 Task: Send an email with the signature Lucia Martinez with the subject Request for feedback on a customer satisfaction survey and the message Could you please provide a list of the project constraints and assumptions? from softage.3@softage.net to softage.7@softage.net with an attached audio file Audio_training_material.mp3 and move the email from Sent Items to the folder Budgets
Action: Mouse moved to (120, 296)
Screenshot: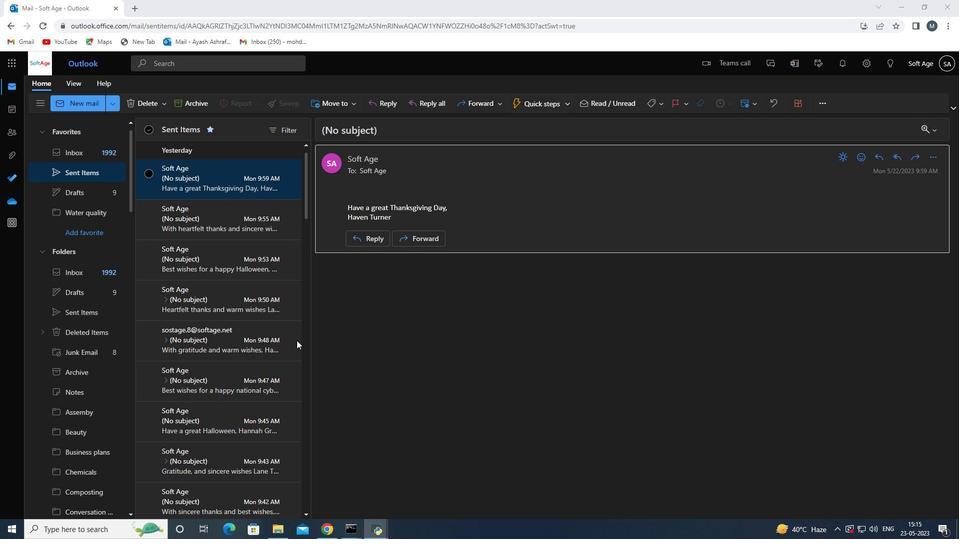 
Action: Mouse scrolled (120, 297) with delta (0, 0)
Screenshot: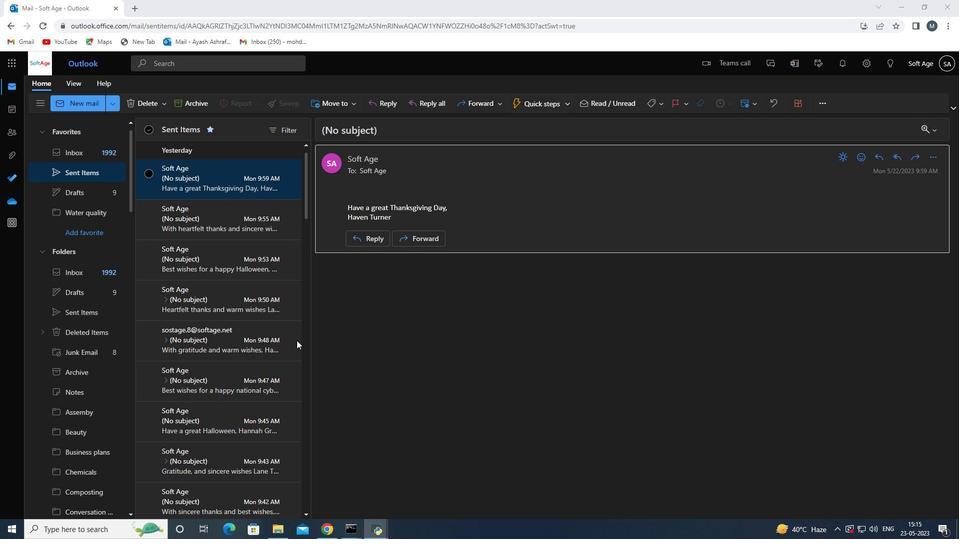 
Action: Mouse moved to (115, 292)
Screenshot: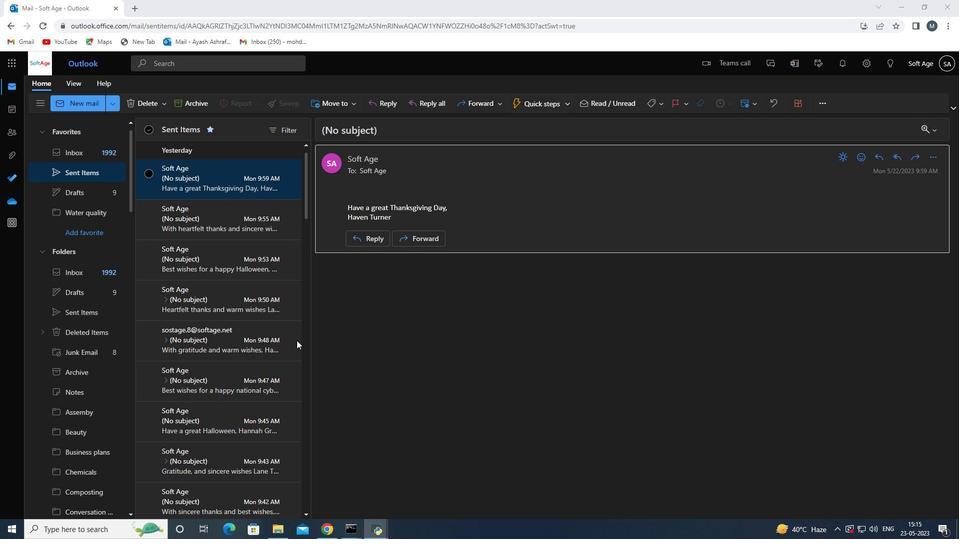 
Action: Mouse scrolled (115, 293) with delta (0, 0)
Screenshot: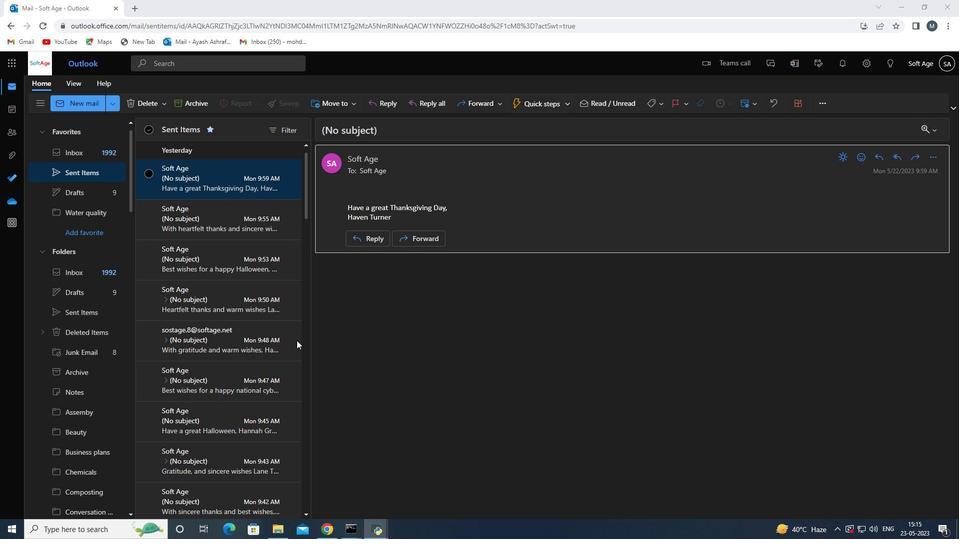 
Action: Mouse moved to (81, 154)
Screenshot: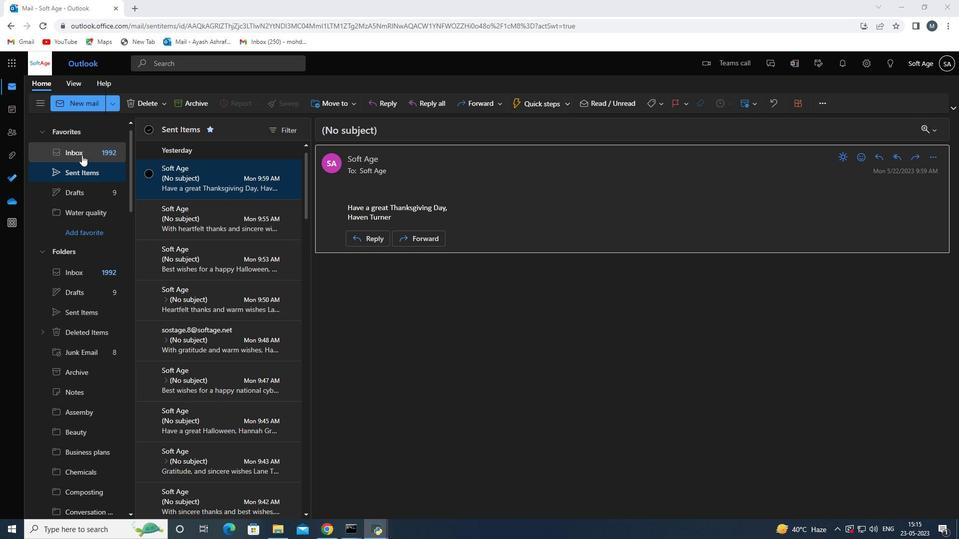 
Action: Mouse pressed left at (81, 154)
Screenshot: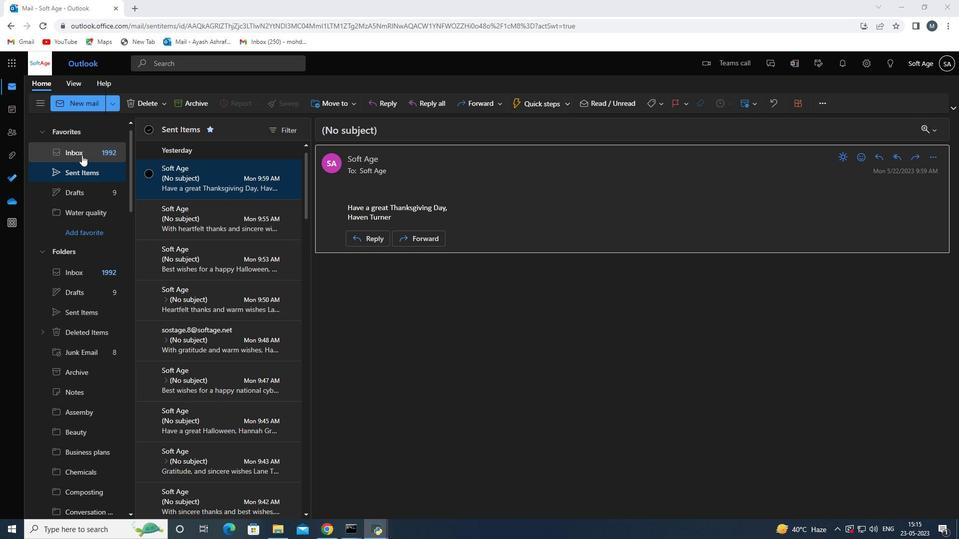
Action: Mouse moved to (89, 102)
Screenshot: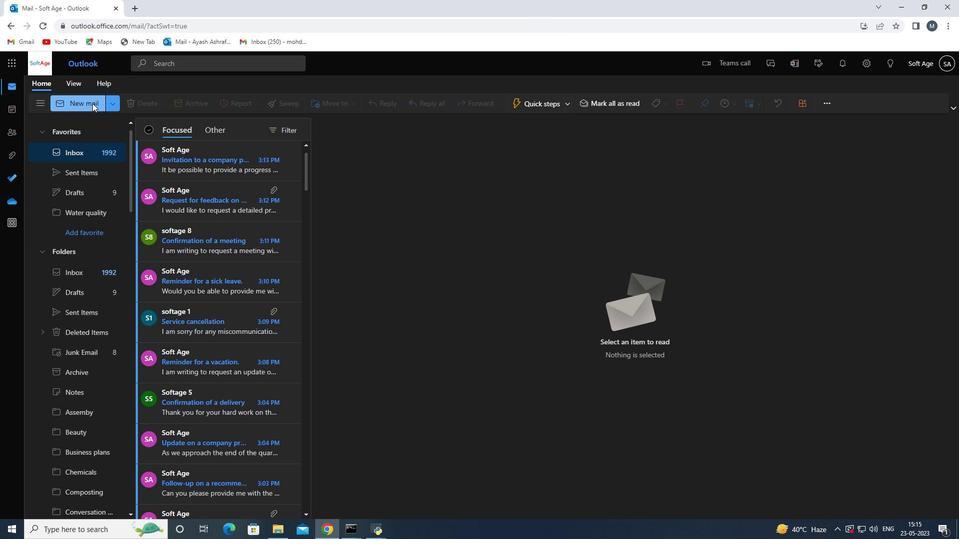 
Action: Mouse pressed left at (89, 102)
Screenshot: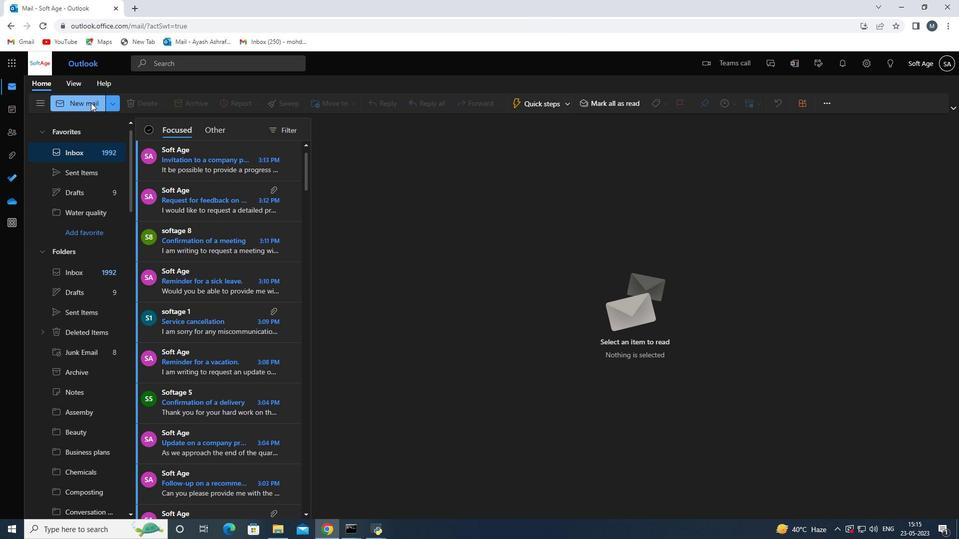 
Action: Mouse moved to (674, 109)
Screenshot: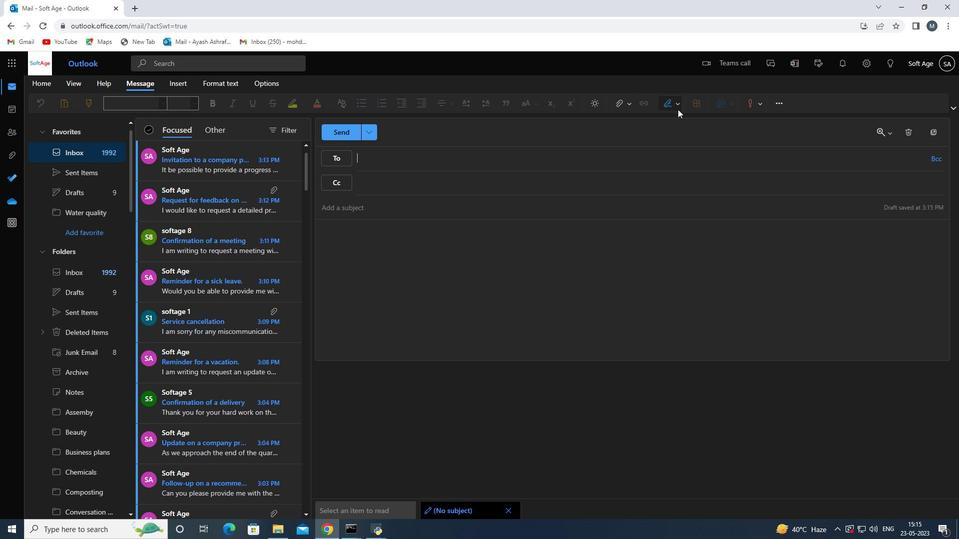 
Action: Mouse pressed left at (674, 109)
Screenshot: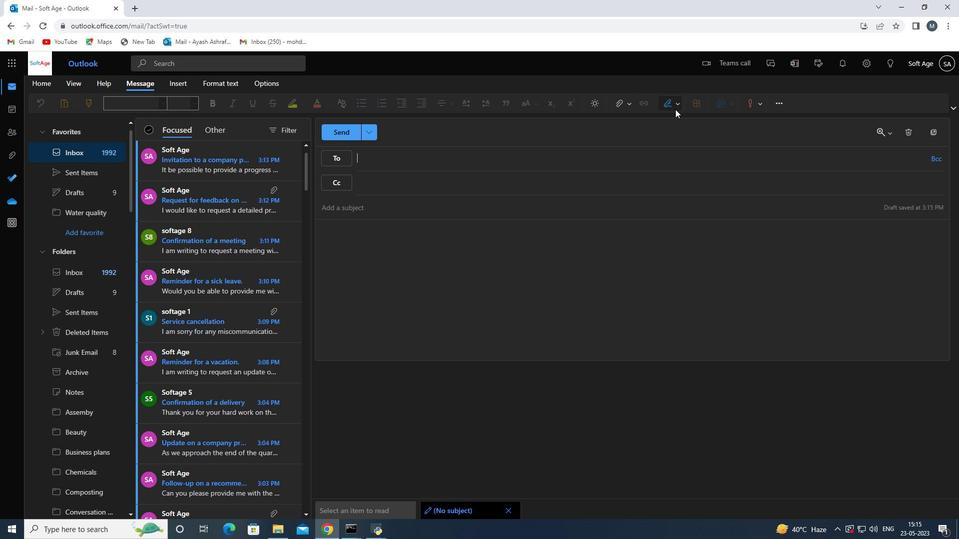 
Action: Mouse moved to (654, 147)
Screenshot: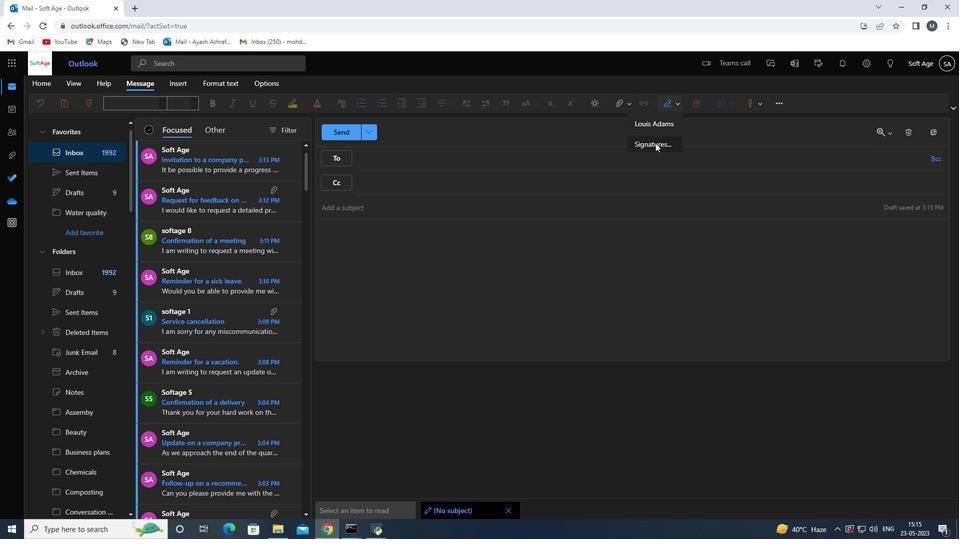
Action: Mouse pressed left at (654, 147)
Screenshot: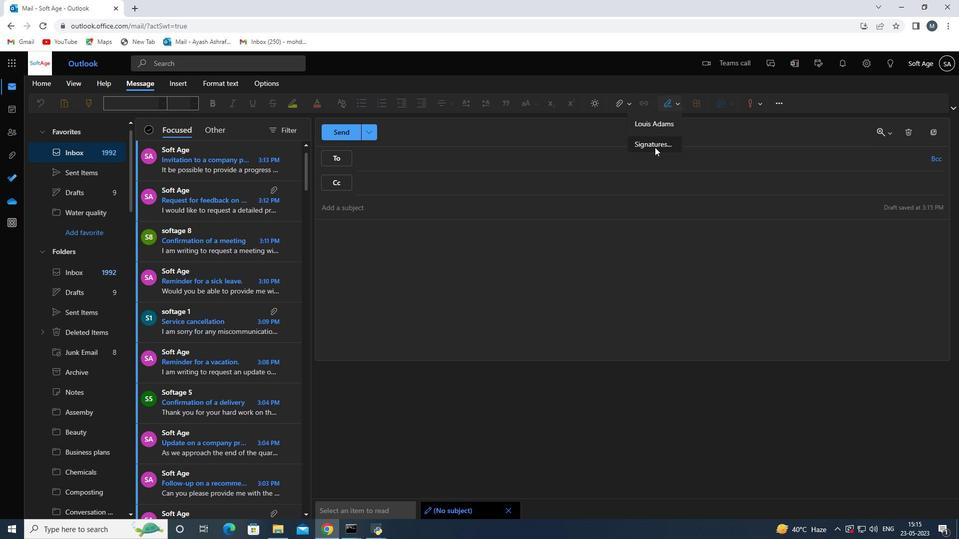 
Action: Mouse moved to (668, 186)
Screenshot: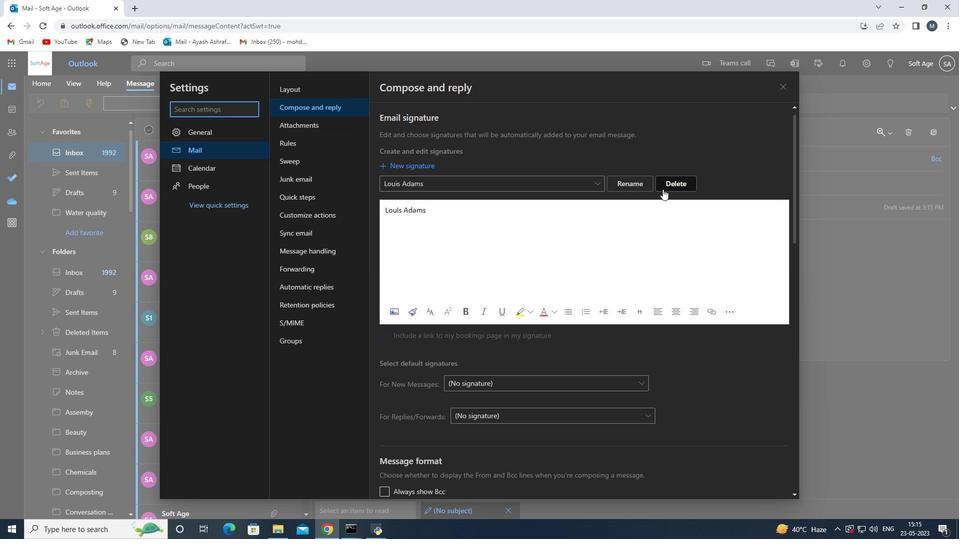 
Action: Mouse pressed left at (668, 186)
Screenshot: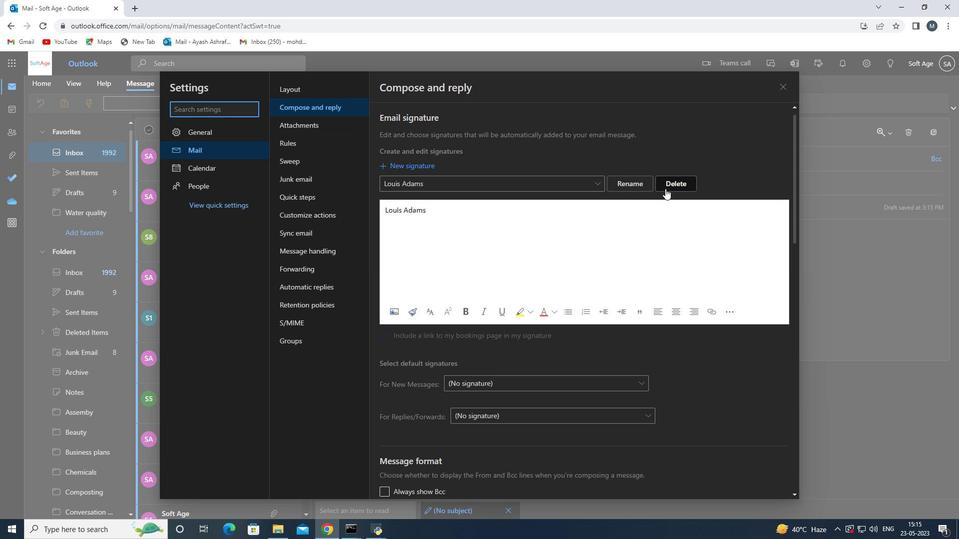 
Action: Mouse moved to (474, 187)
Screenshot: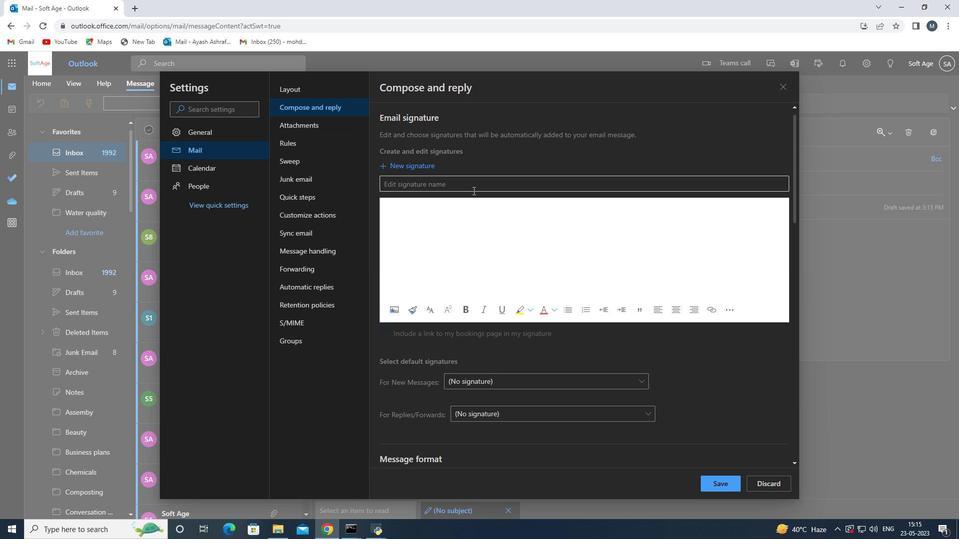 
Action: Mouse pressed left at (474, 187)
Screenshot: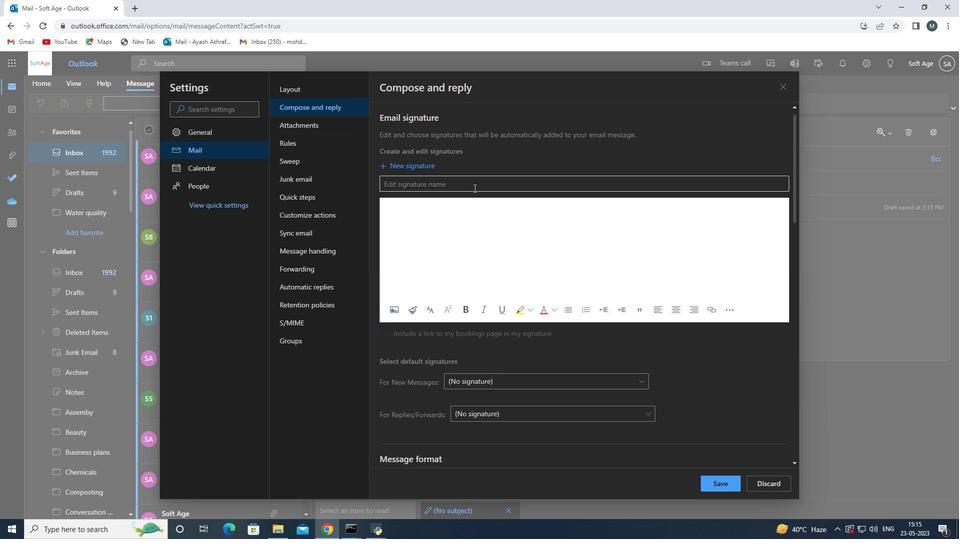 
Action: Key pressed <Key.shift>Lucia<Key.space><Key.shift>Mart
Screenshot: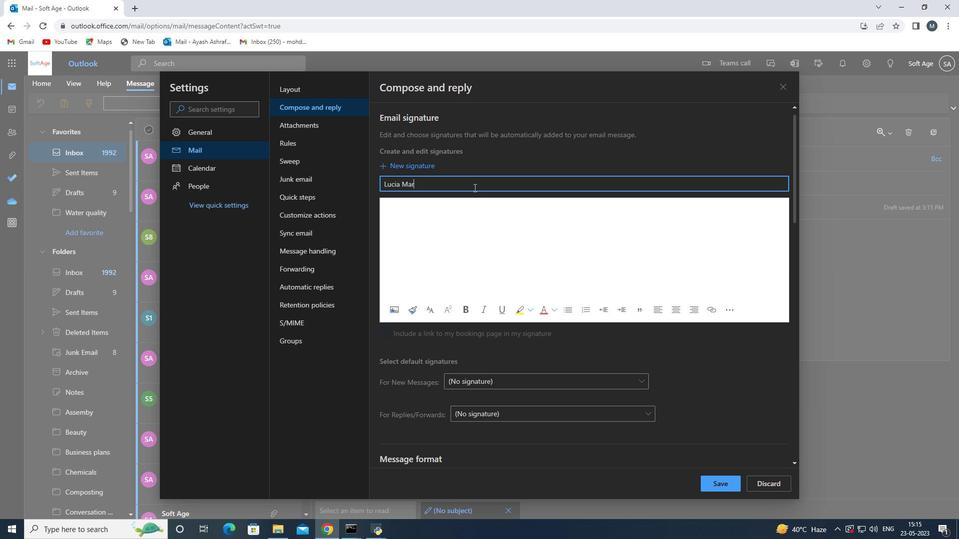 
Action: Mouse moved to (474, 187)
Screenshot: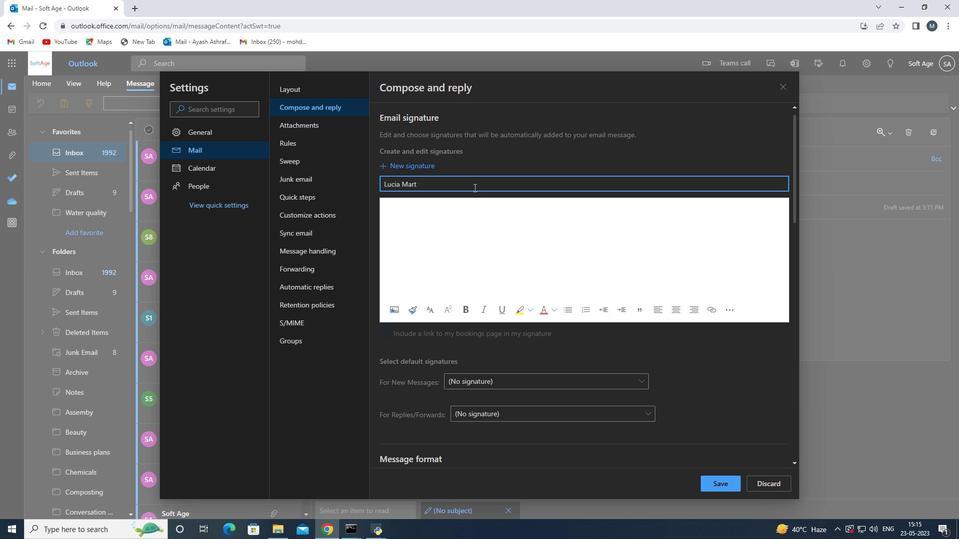 
Action: Key pressed inez<Key.space>
Screenshot: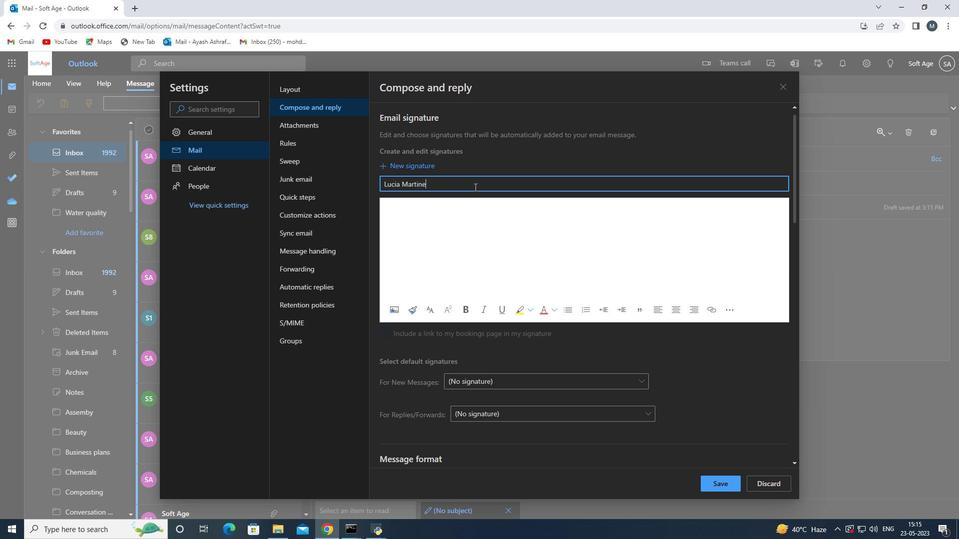 
Action: Mouse moved to (474, 204)
Screenshot: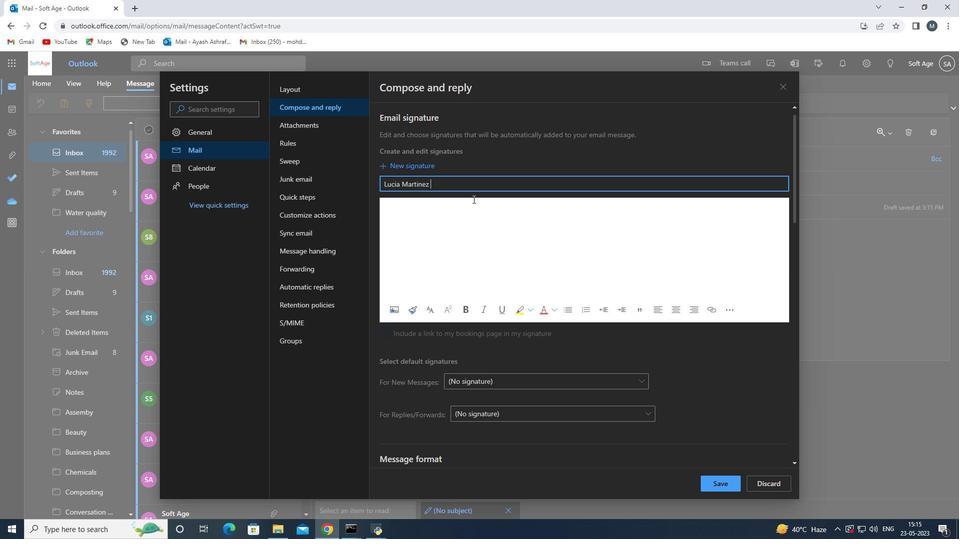 
Action: Mouse pressed left at (474, 204)
Screenshot: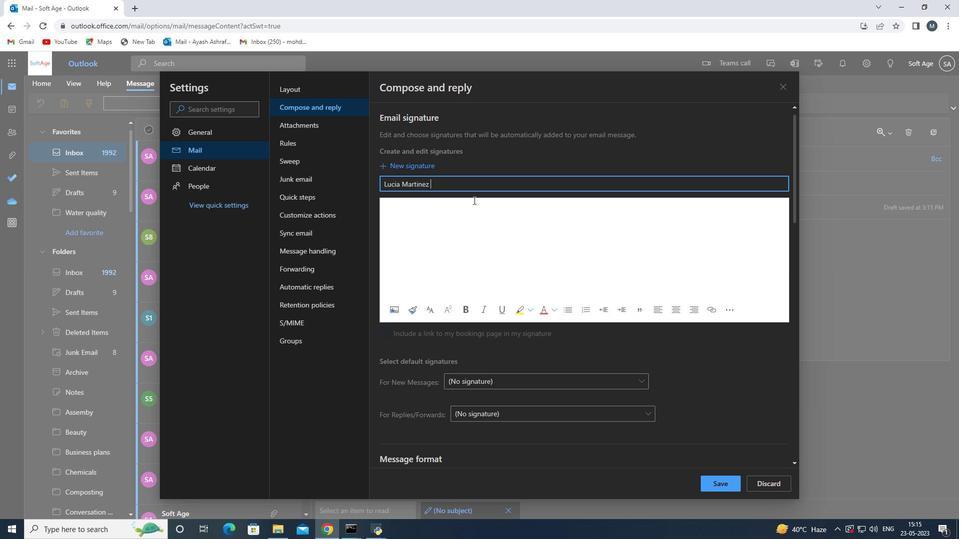 
Action: Mouse moved to (476, 207)
Screenshot: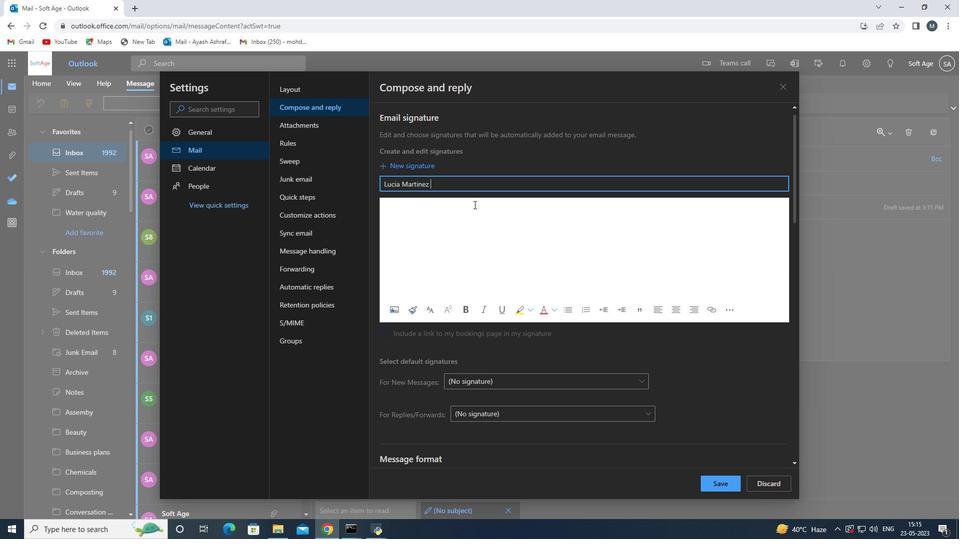 
Action: Key pressed <Key.shift>Lucia<Key.space><Key.shift>Martinez<Key.space>
Screenshot: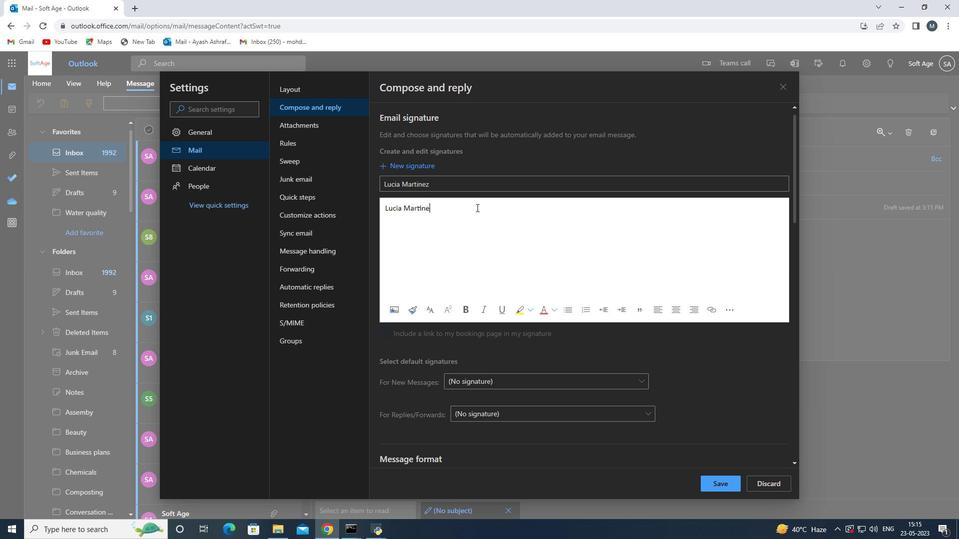 
Action: Mouse moved to (710, 486)
Screenshot: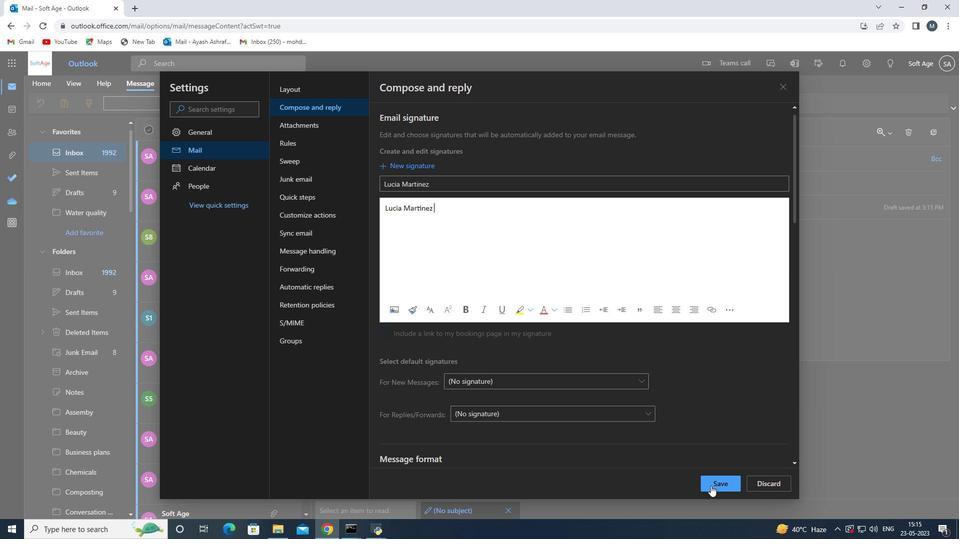 
Action: Mouse pressed left at (710, 486)
Screenshot: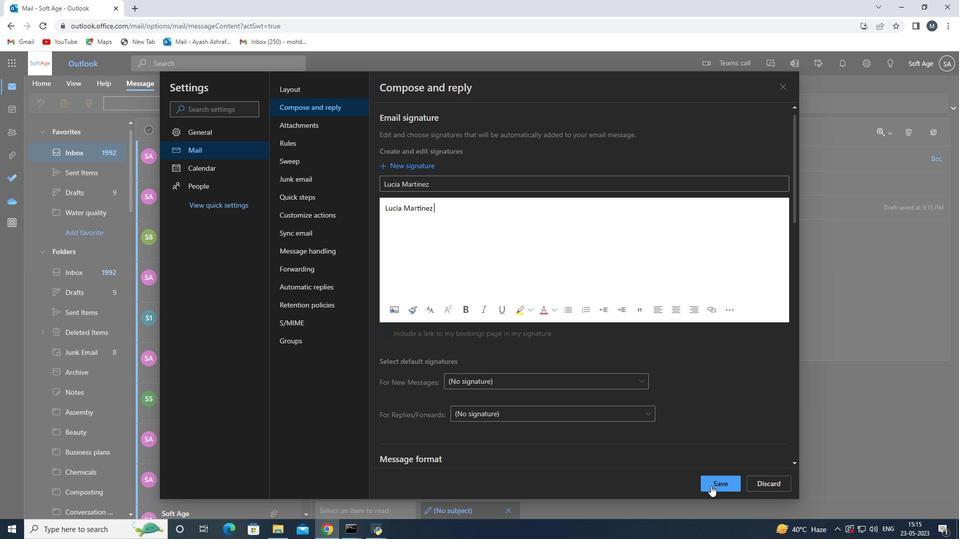 
Action: Mouse moved to (780, 90)
Screenshot: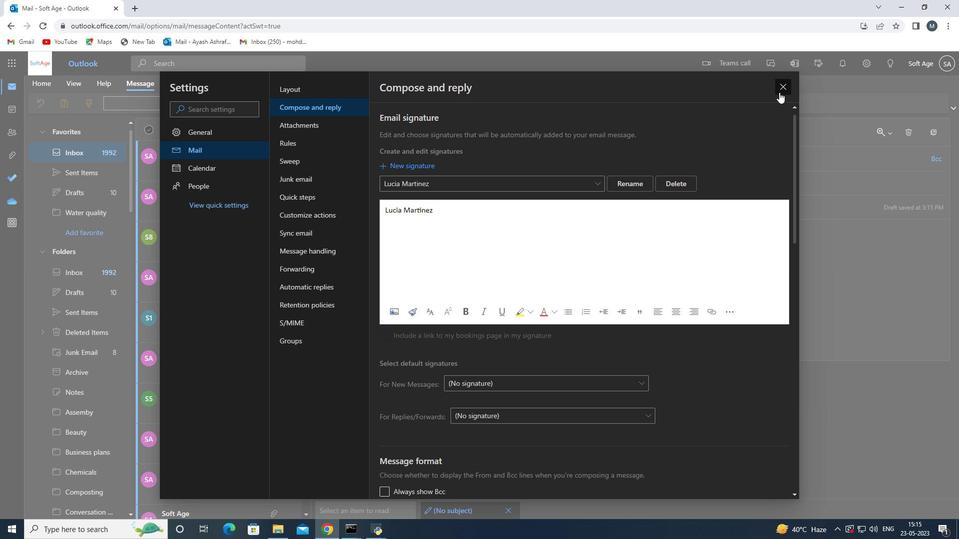 
Action: Mouse pressed left at (780, 90)
Screenshot: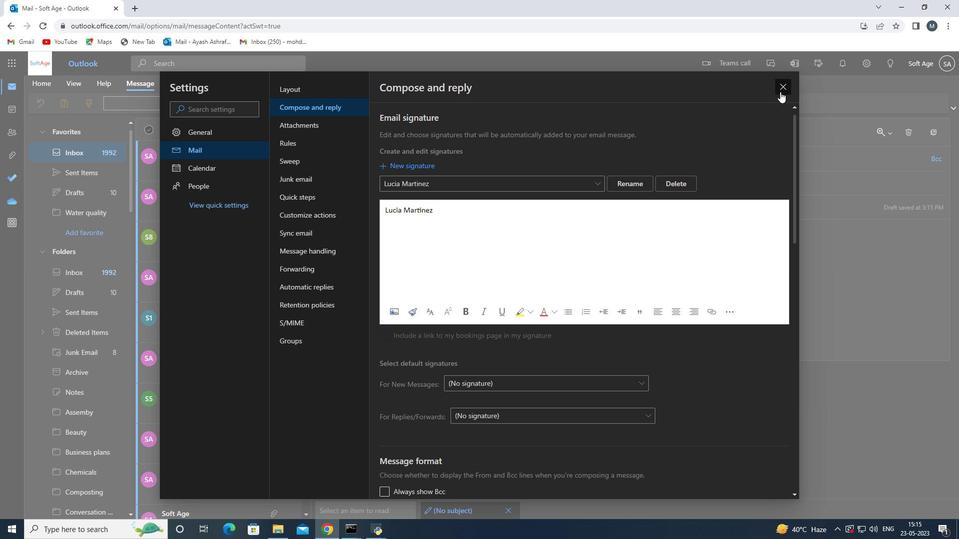 
Action: Mouse moved to (435, 206)
Screenshot: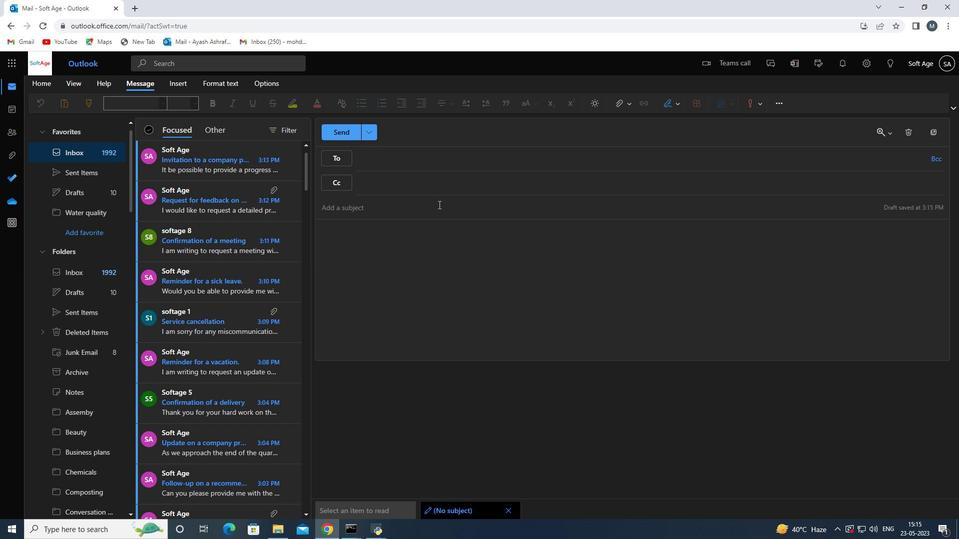 
Action: Mouse pressed left at (435, 206)
Screenshot: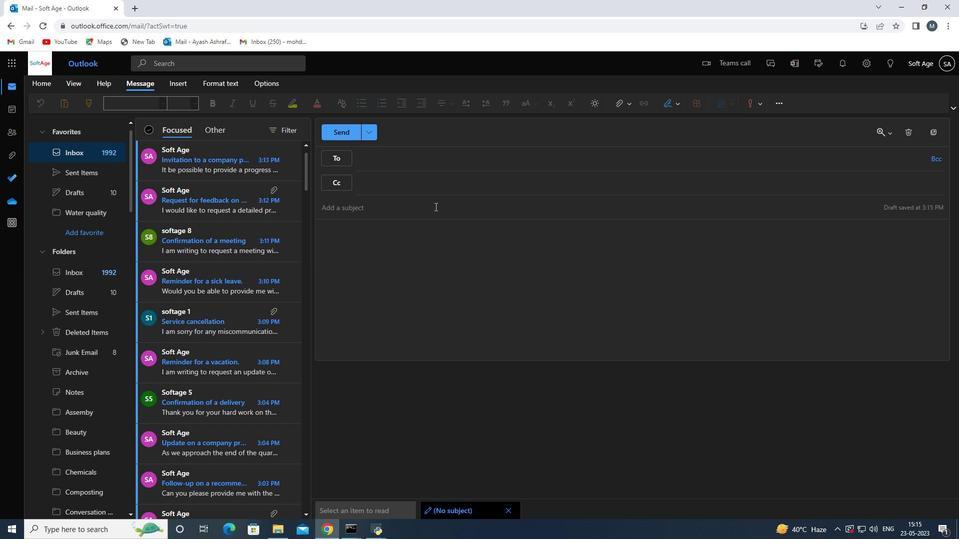
Action: Mouse moved to (434, 206)
Screenshot: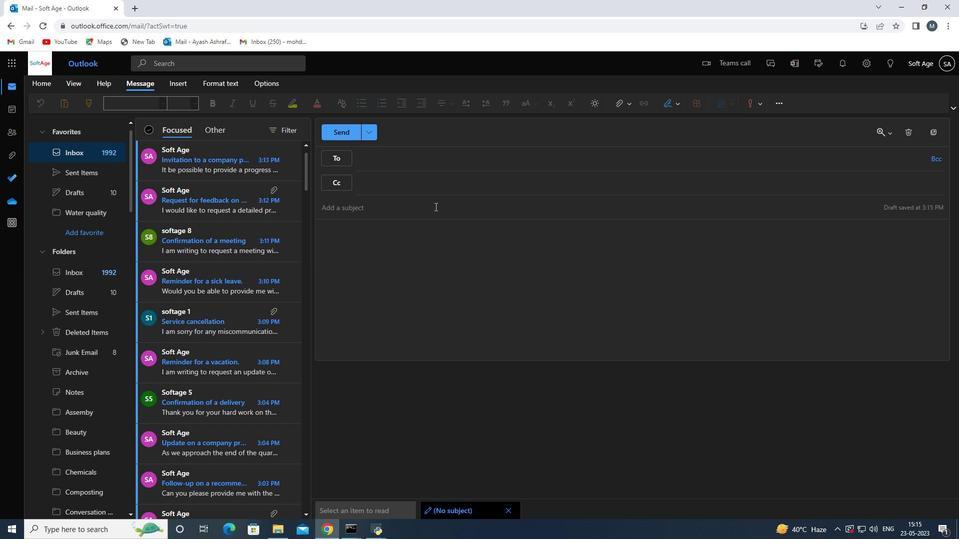 
Action: Key pressed <Key.shift>Request<Key.space>for<Key.space>feedback<Key.space>on<Key.space>a<Key.space>customer<Key.space>satisfaction<Key.space>surveys<Key.space><Key.backspace><Key.backspace><Key.enter><Key.shift>Could<Key.space>you<Key.space>please<Key.space>provide<Key.space>a<Key.space>list<Key.space>of<Key.space>the<Key.space>project<Key.space>constraints<Key.space>and<Key.space>assumptions<Key.enter>
Screenshot: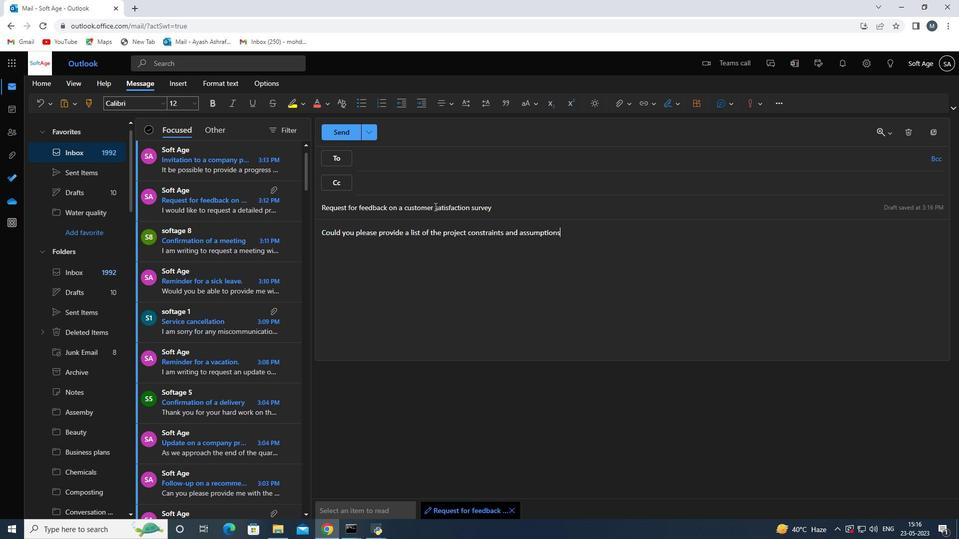 
Action: Mouse moved to (673, 108)
Screenshot: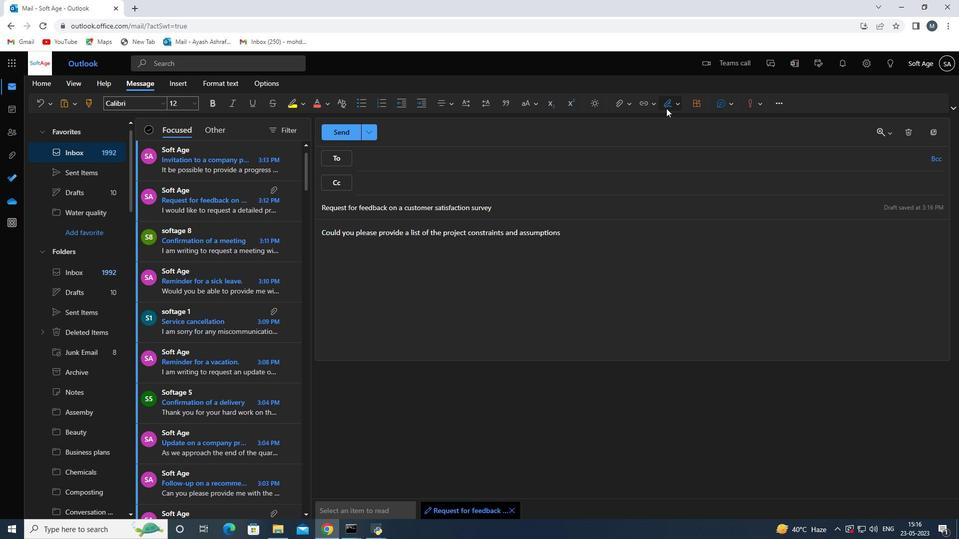 
Action: Mouse pressed left at (673, 108)
Screenshot: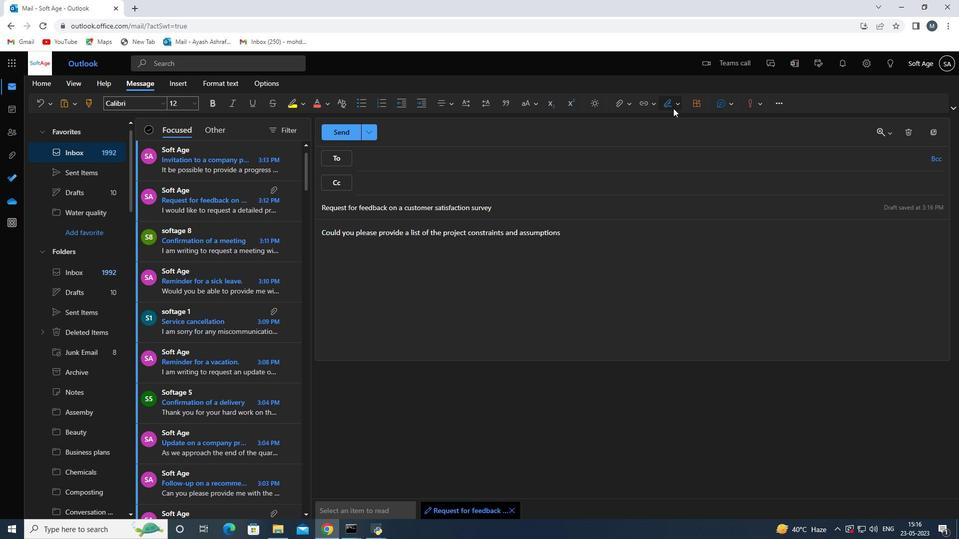 
Action: Mouse moved to (667, 124)
Screenshot: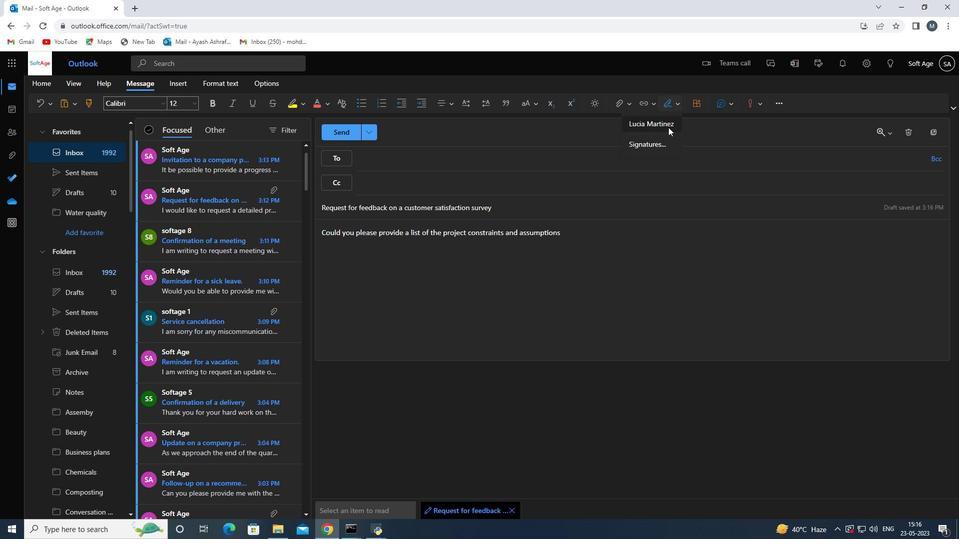 
Action: Mouse pressed left at (667, 124)
Screenshot: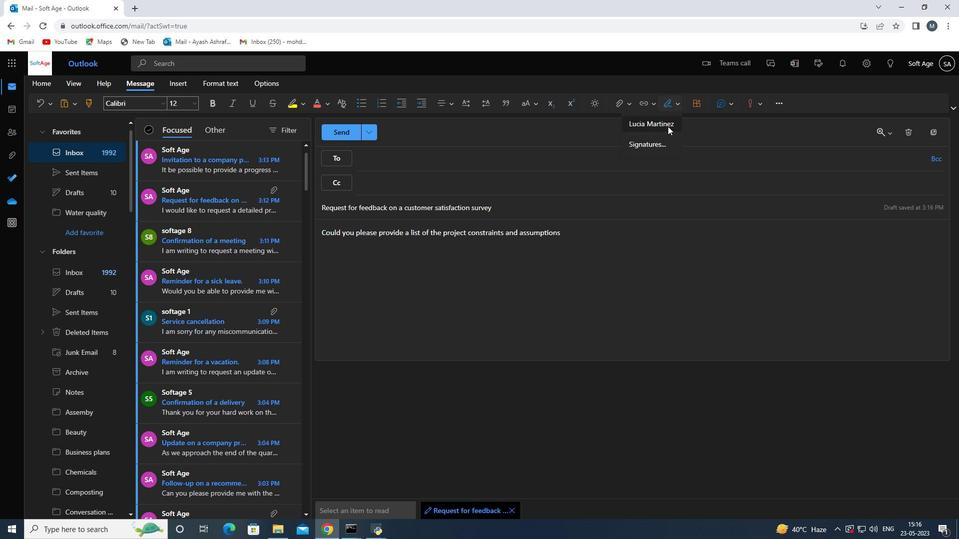 
Action: Mouse moved to (420, 162)
Screenshot: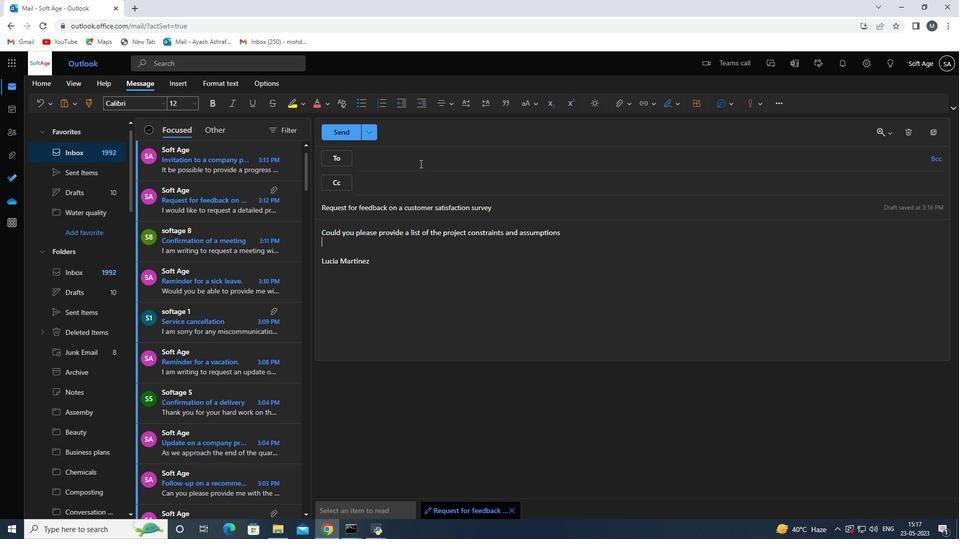 
Action: Mouse pressed left at (420, 162)
Screenshot: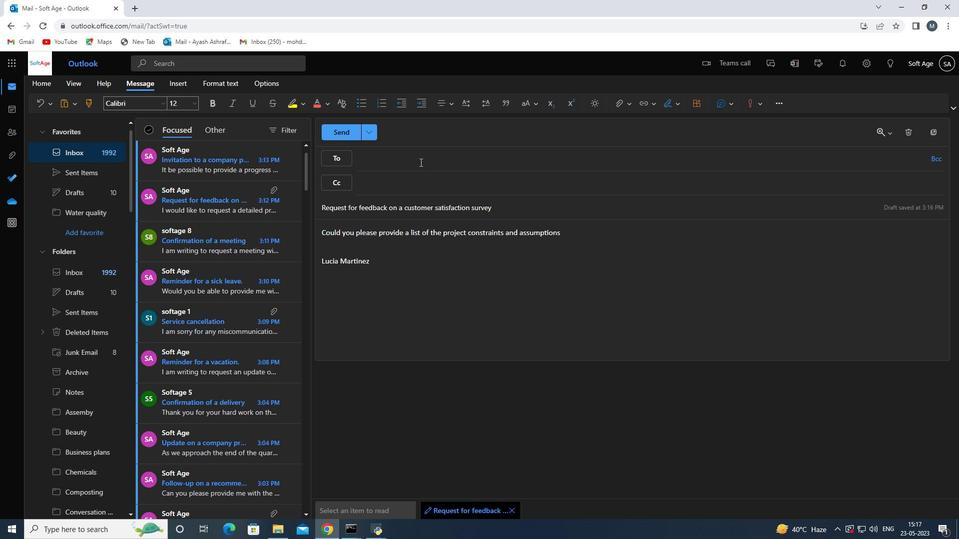 
Action: Key pressed softage.7<Key.shift>@softage.net
Screenshot: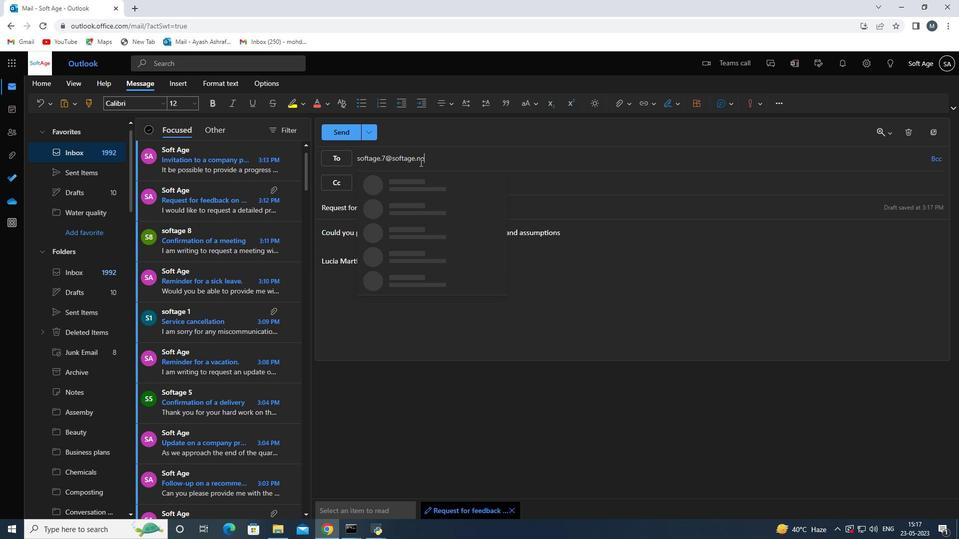 
Action: Mouse moved to (428, 193)
Screenshot: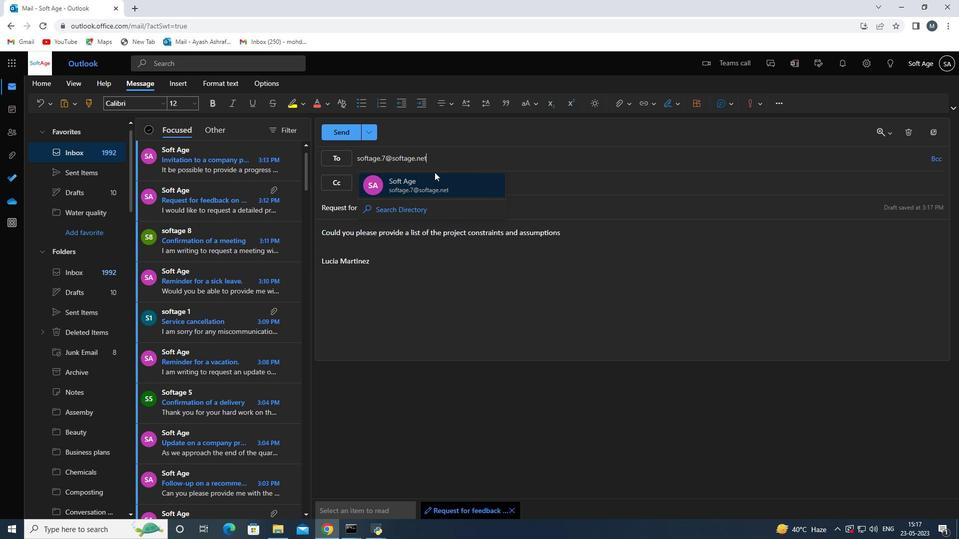 
Action: Mouse pressed left at (428, 193)
Screenshot: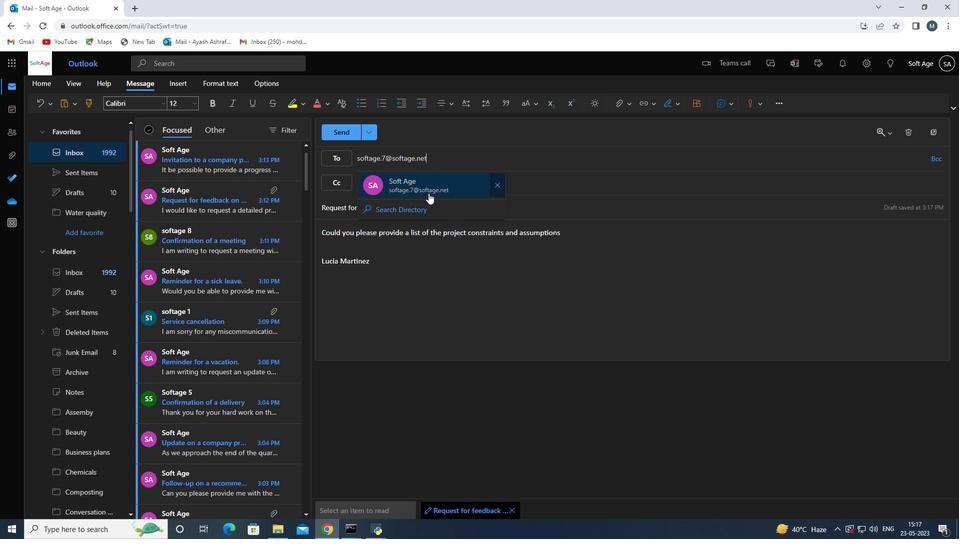 
Action: Mouse moved to (631, 106)
Screenshot: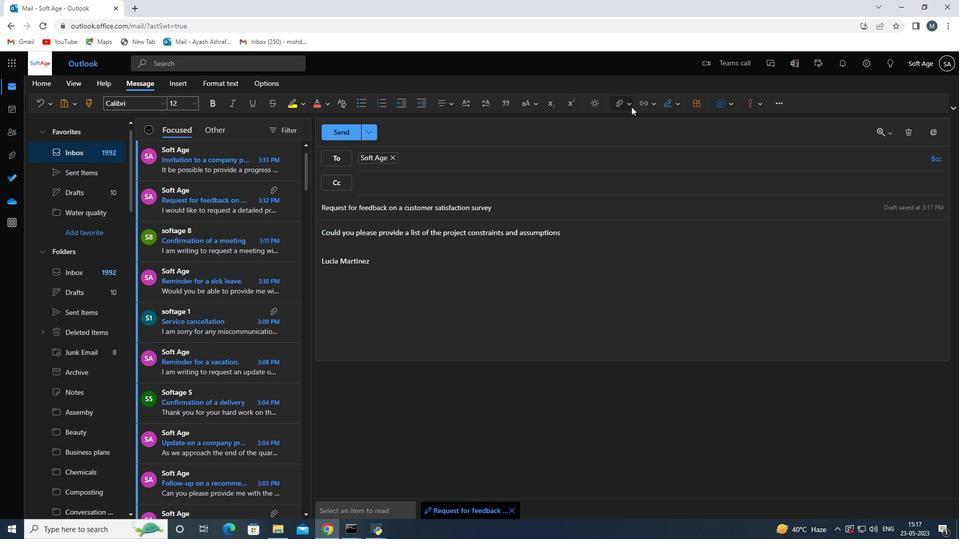 
Action: Mouse pressed left at (631, 106)
Screenshot: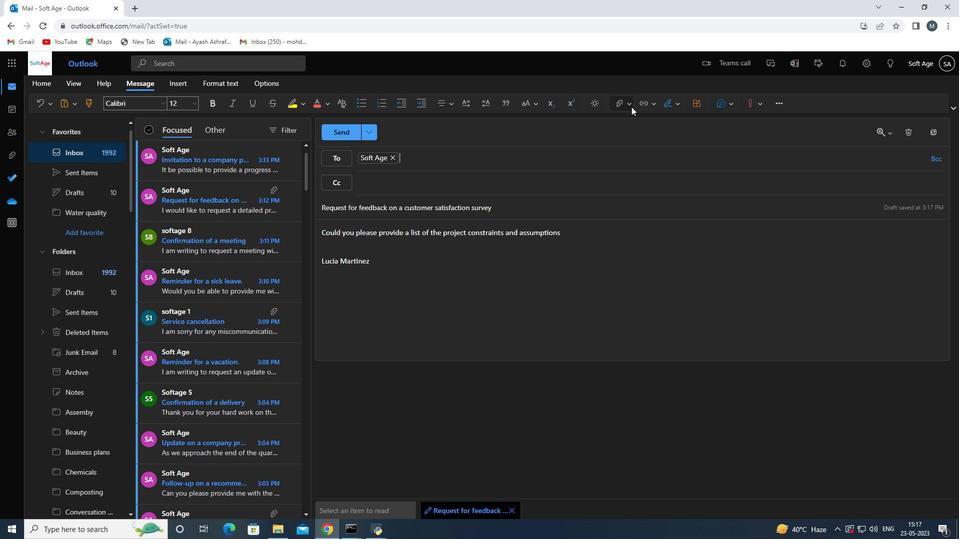 
Action: Mouse moved to (581, 123)
Screenshot: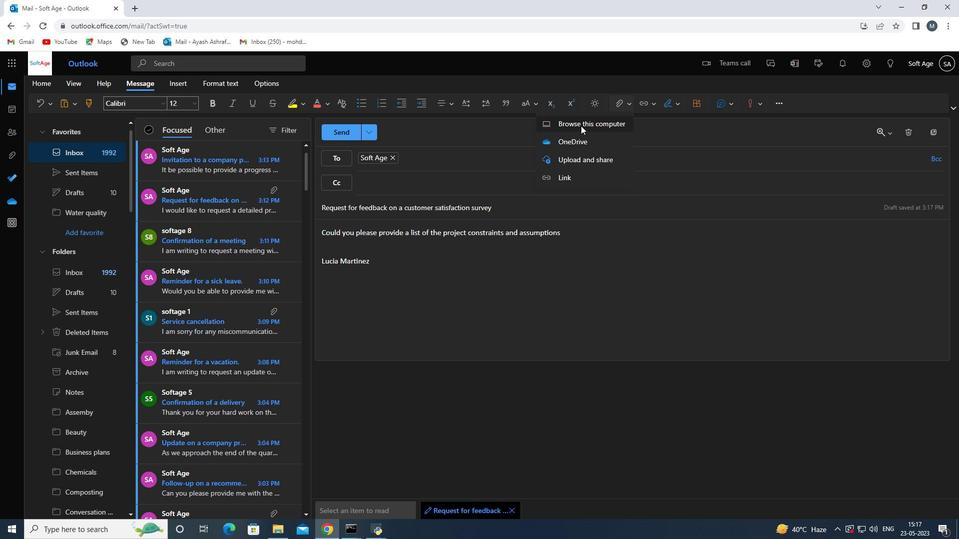 
Action: Mouse pressed left at (581, 123)
Screenshot: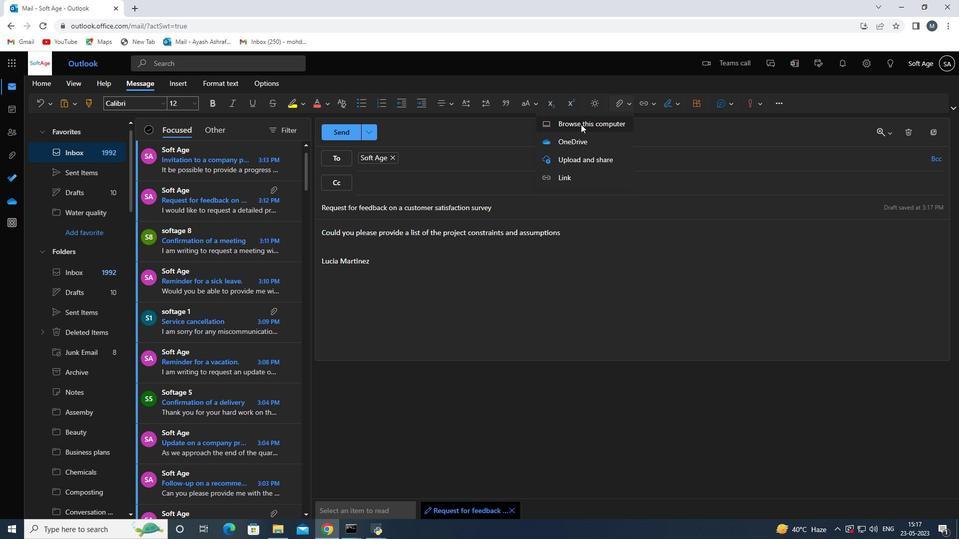 
Action: Mouse moved to (191, 173)
Screenshot: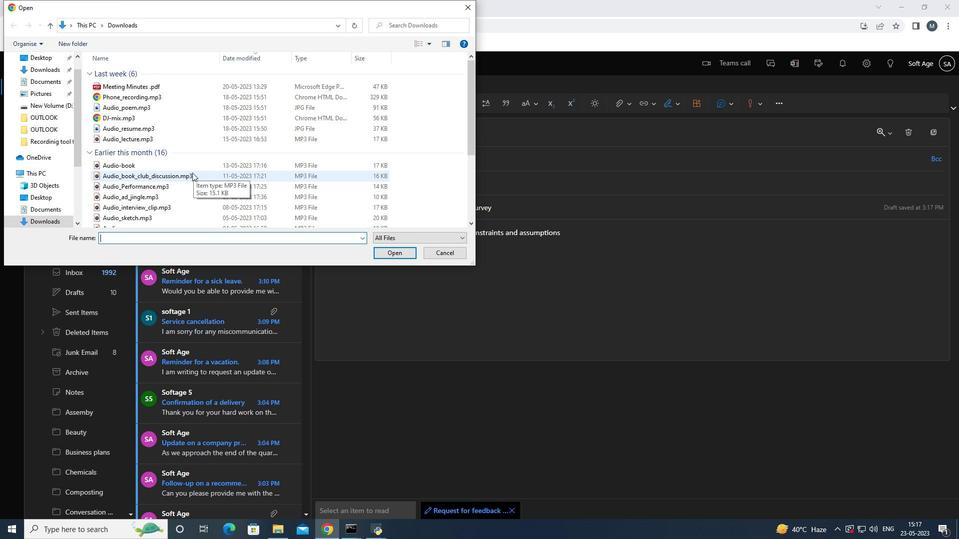 
Action: Mouse pressed left at (191, 173)
Screenshot: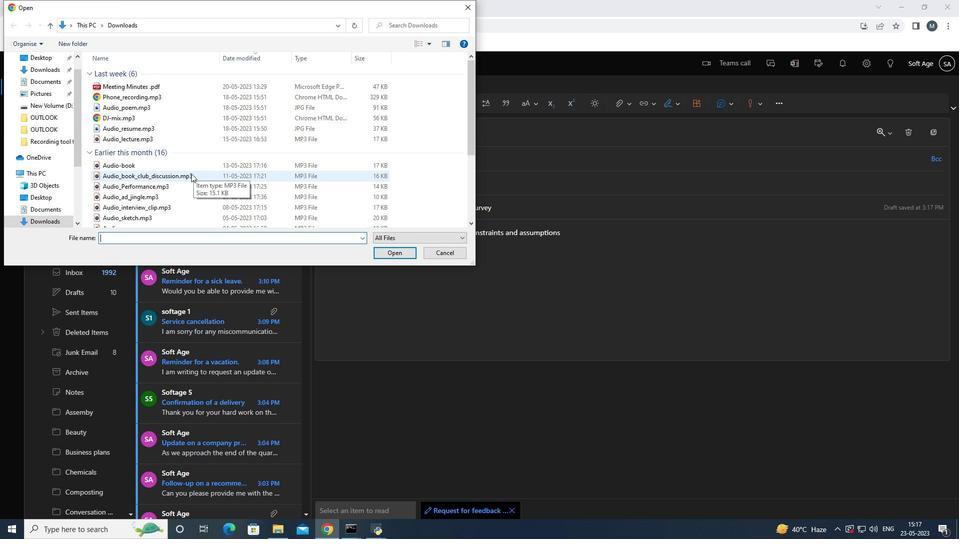
Action: Mouse pressed right at (191, 173)
Screenshot: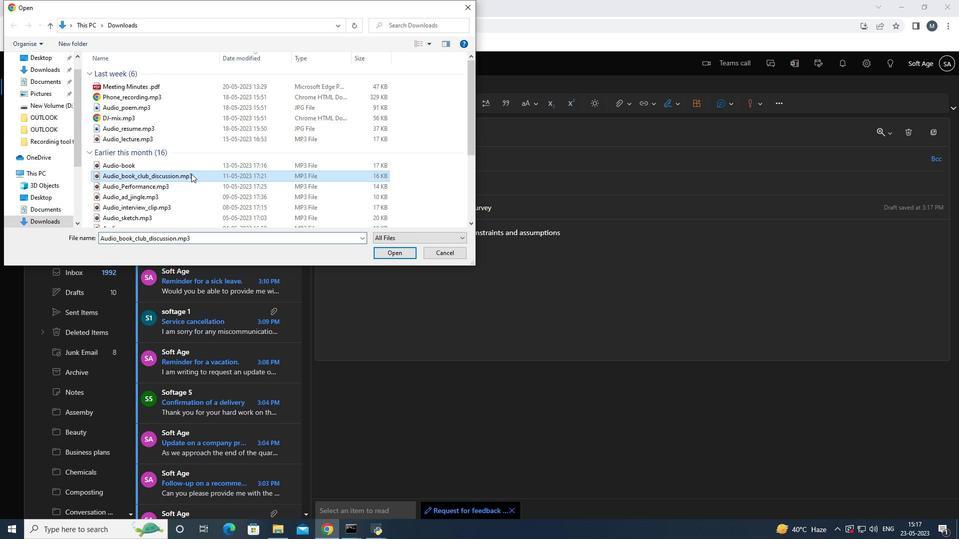 
Action: Mouse moved to (238, 410)
Screenshot: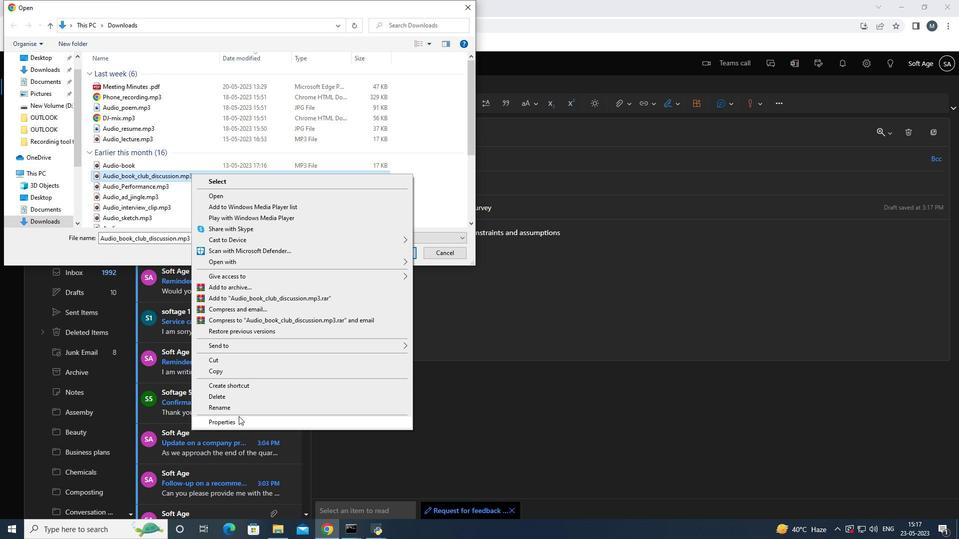 
Action: Mouse pressed left at (238, 410)
Screenshot: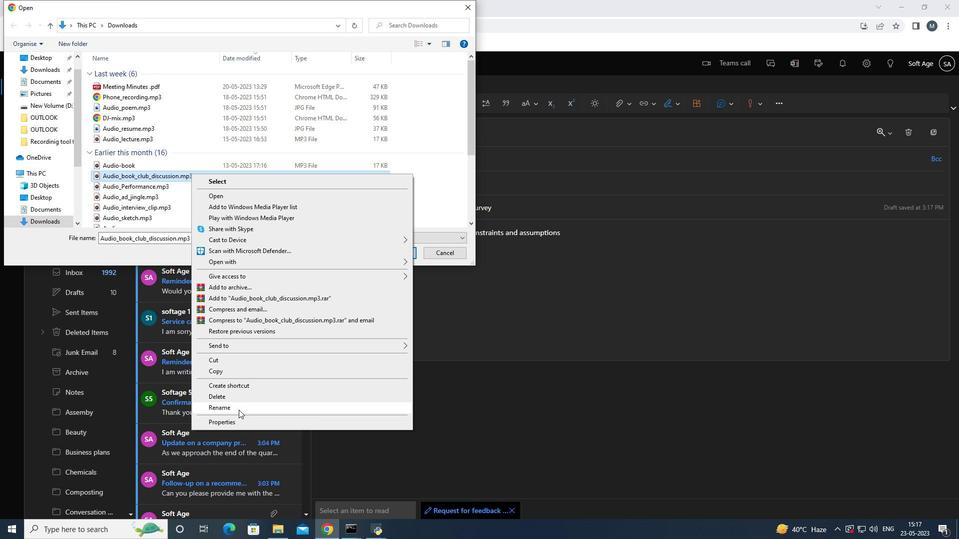 
Action: Mouse moved to (238, 409)
Screenshot: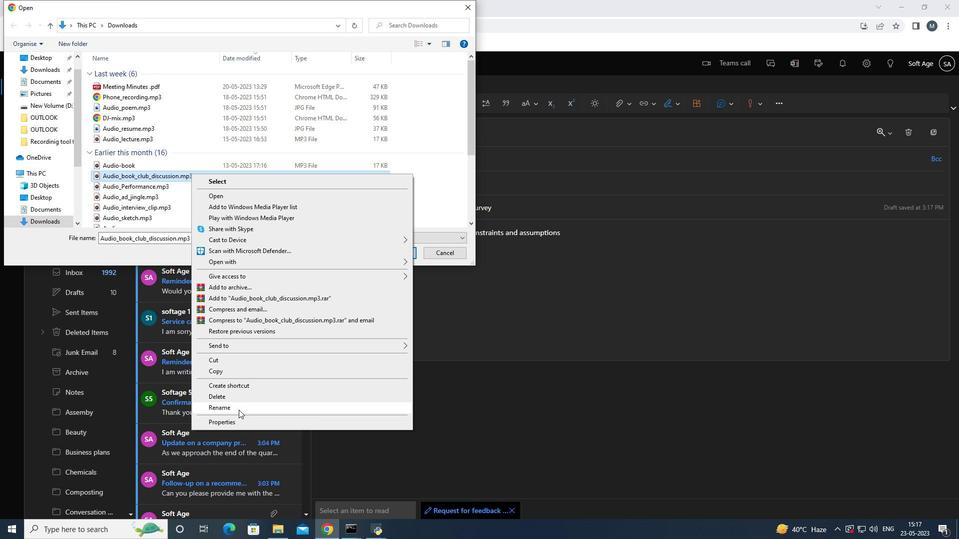 
Action: Key pressed <Key.shift>training<Key.space><Key.shift><Key.shift><Key.shift><Key.backspace><Key.shift>_materil<Key.space><Key.backspace><Key.backspace>al.mp3
Screenshot: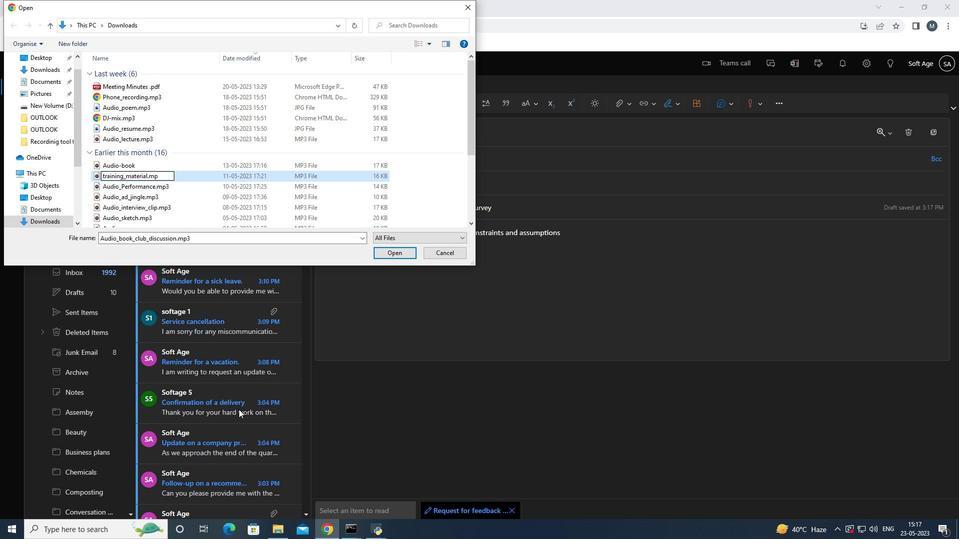 
Action: Mouse moved to (191, 185)
Screenshot: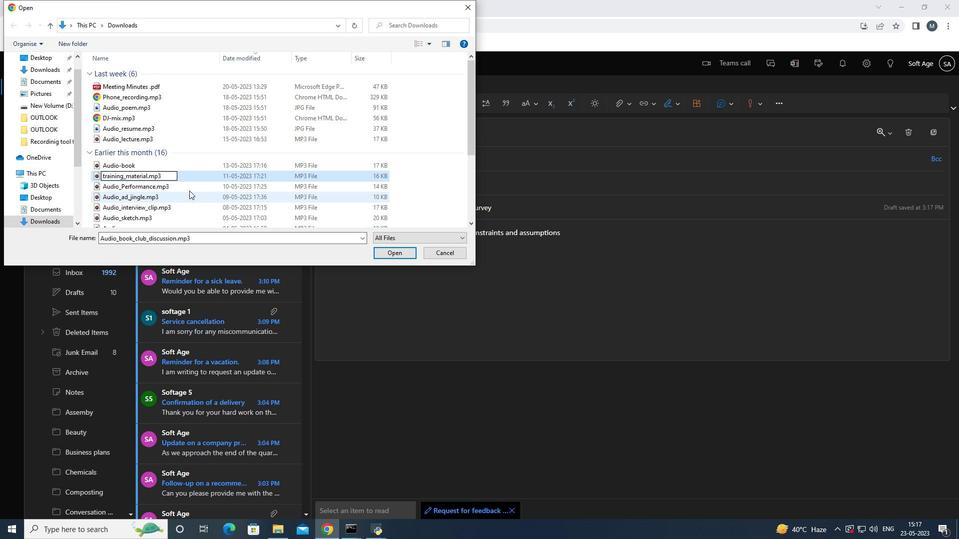
Action: Mouse pressed left at (191, 185)
Screenshot: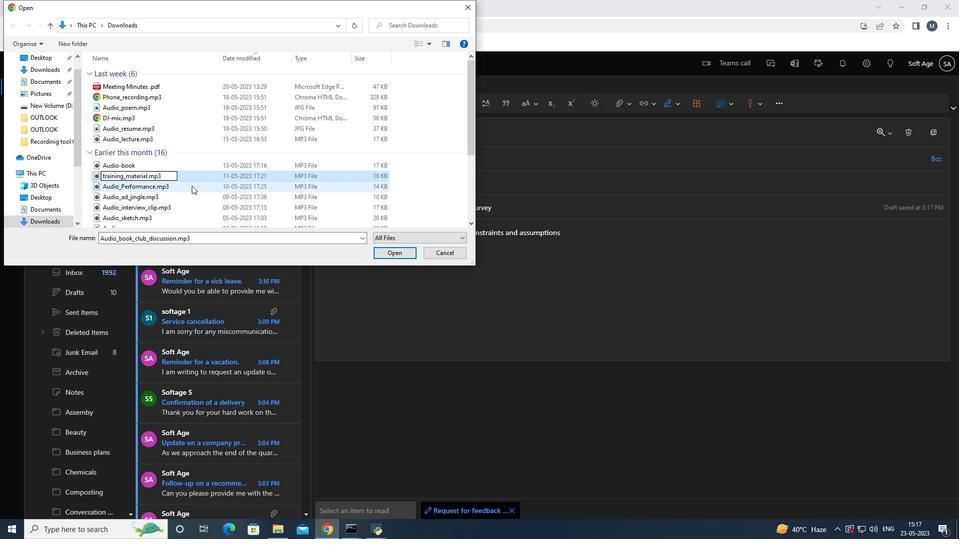 
Action: Mouse moved to (189, 178)
Screenshot: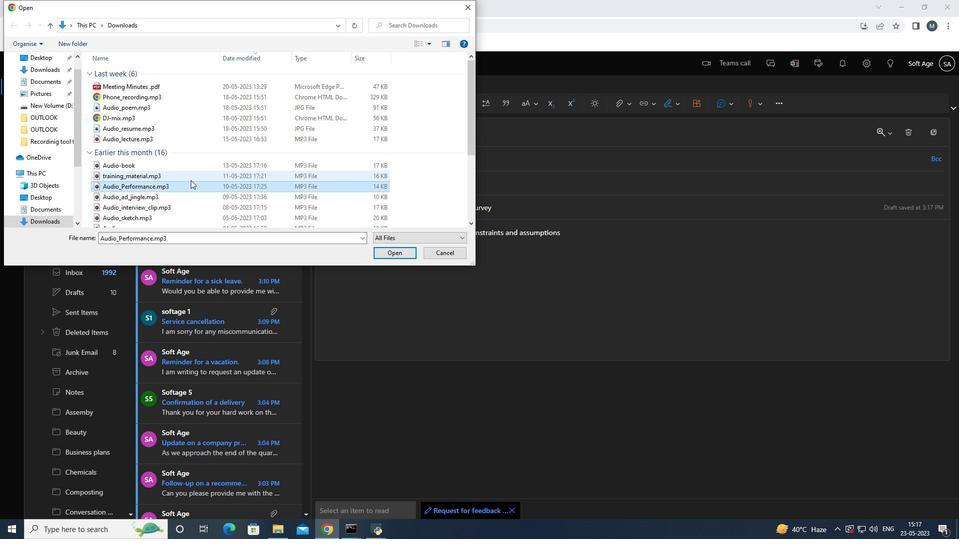 
Action: Mouse pressed left at (189, 178)
Screenshot: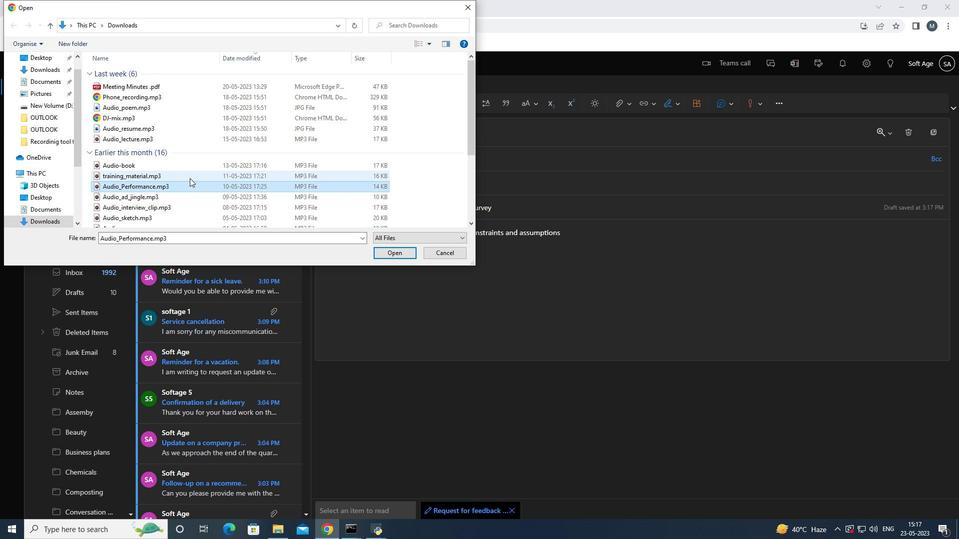 
Action: Mouse moved to (397, 256)
Screenshot: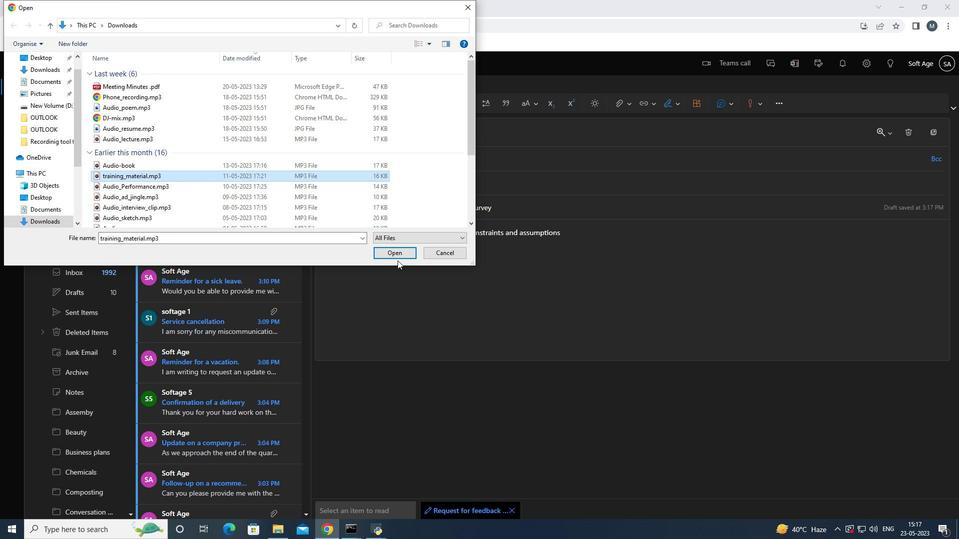 
Action: Mouse pressed left at (397, 256)
Screenshot: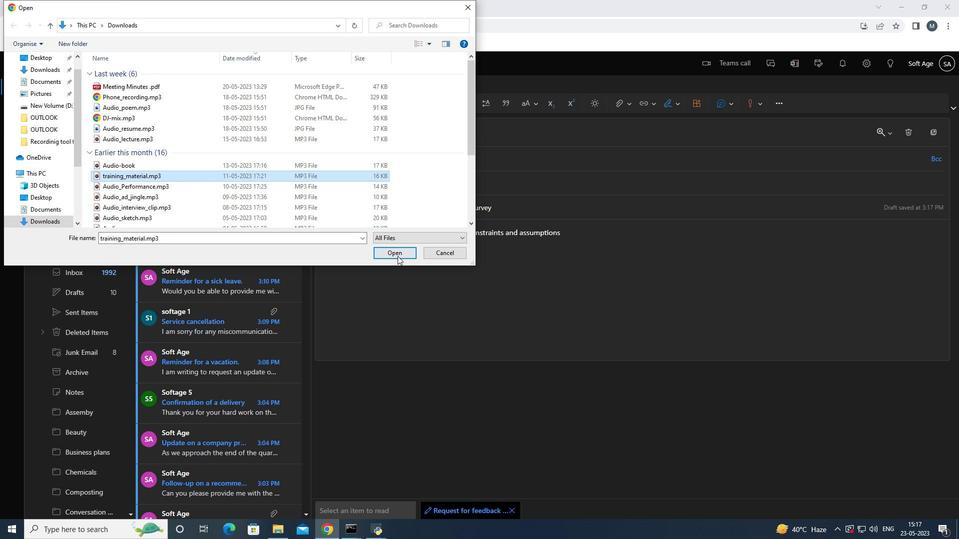 
Action: Mouse moved to (343, 137)
Screenshot: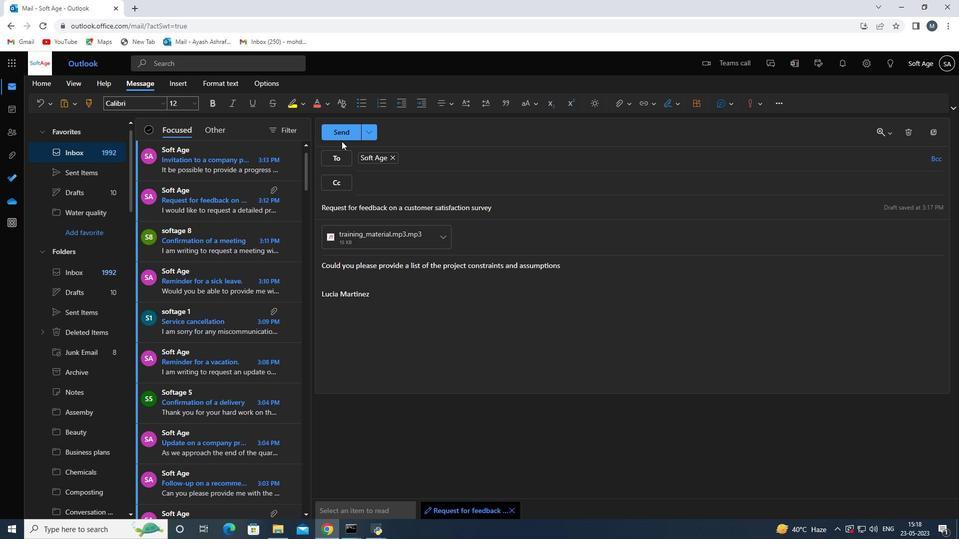 
Action: Mouse pressed left at (343, 137)
Screenshot: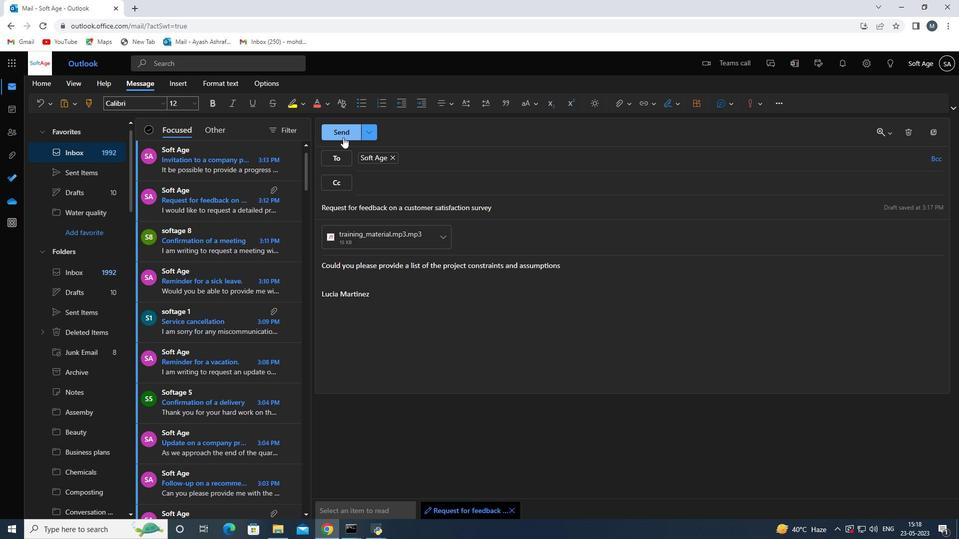 
Action: Mouse moved to (70, 177)
Screenshot: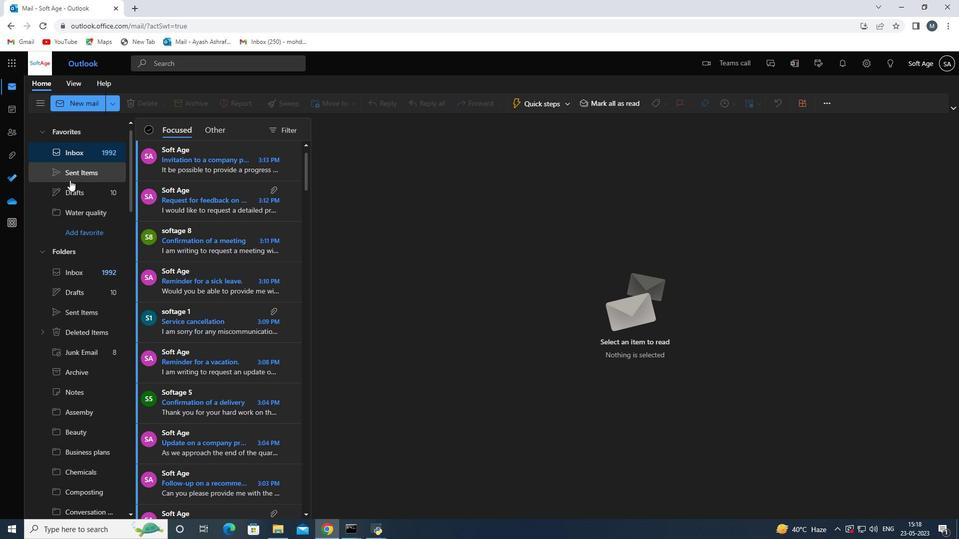 
Action: Mouse pressed left at (70, 177)
Screenshot: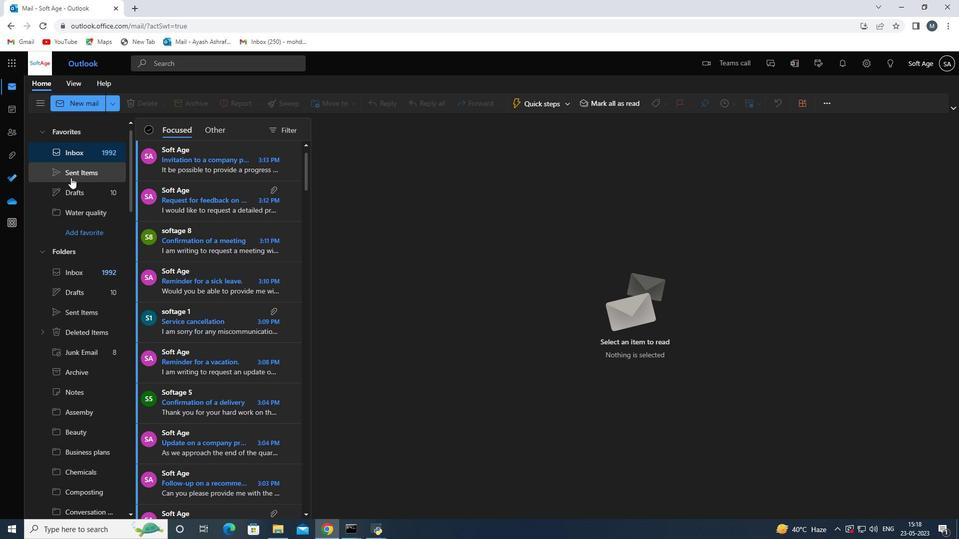 
Action: Mouse moved to (219, 221)
Screenshot: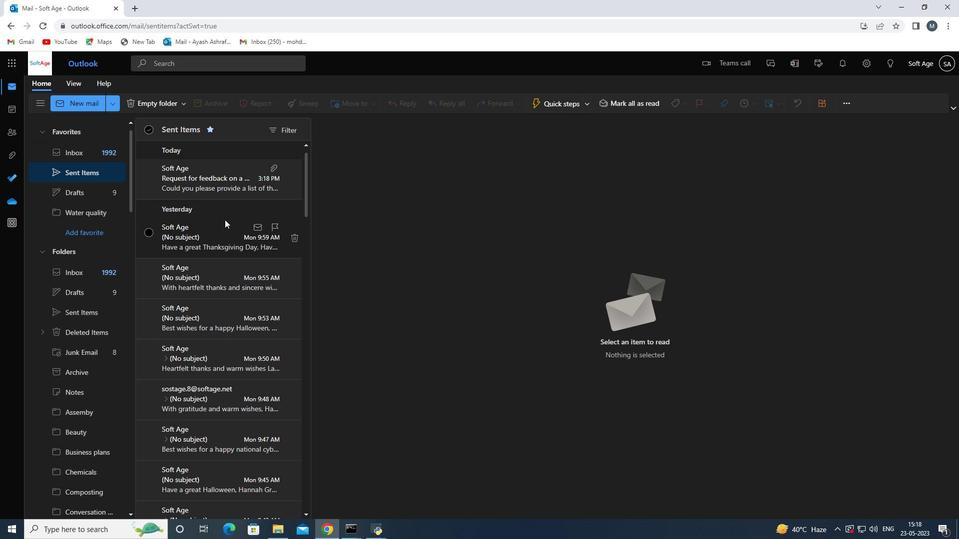 
Action: Mouse scrolled (219, 221) with delta (0, 0)
Screenshot: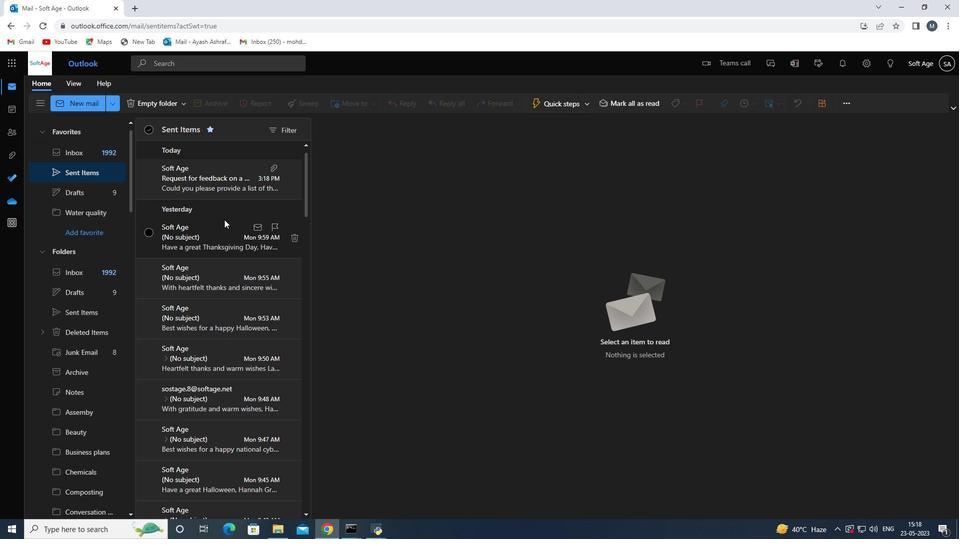 
Action: Mouse scrolled (219, 221) with delta (0, 0)
Screenshot: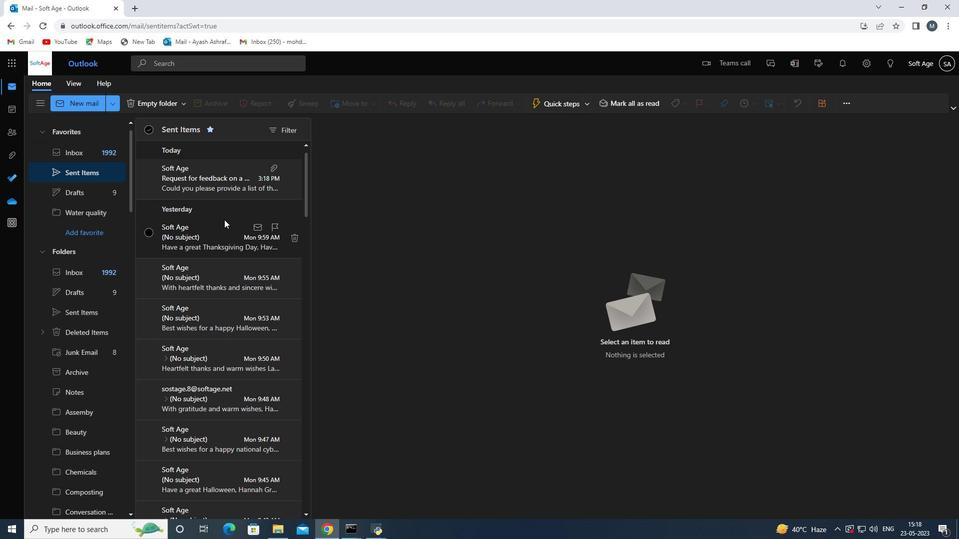 
Action: Mouse scrolled (219, 221) with delta (0, 0)
Screenshot: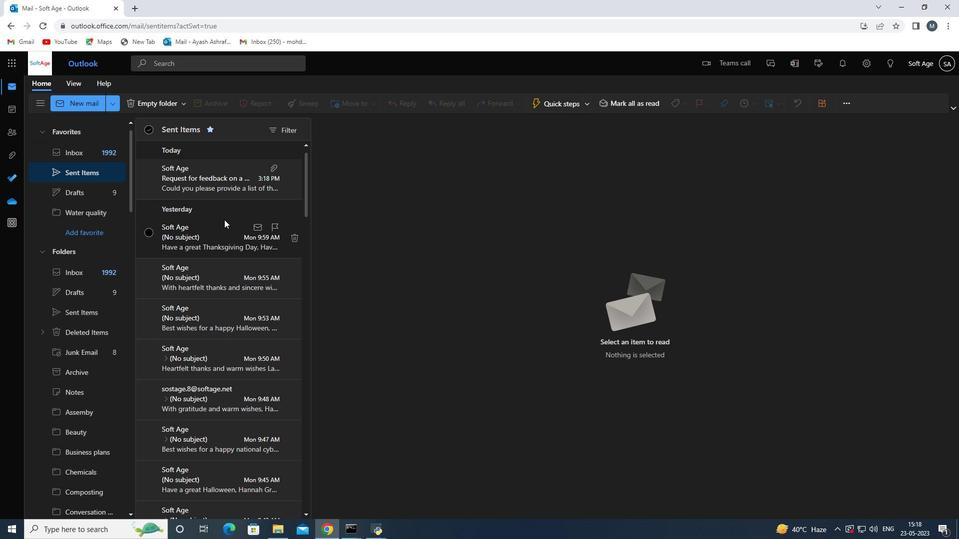 
Action: Mouse scrolled (219, 221) with delta (0, 0)
Screenshot: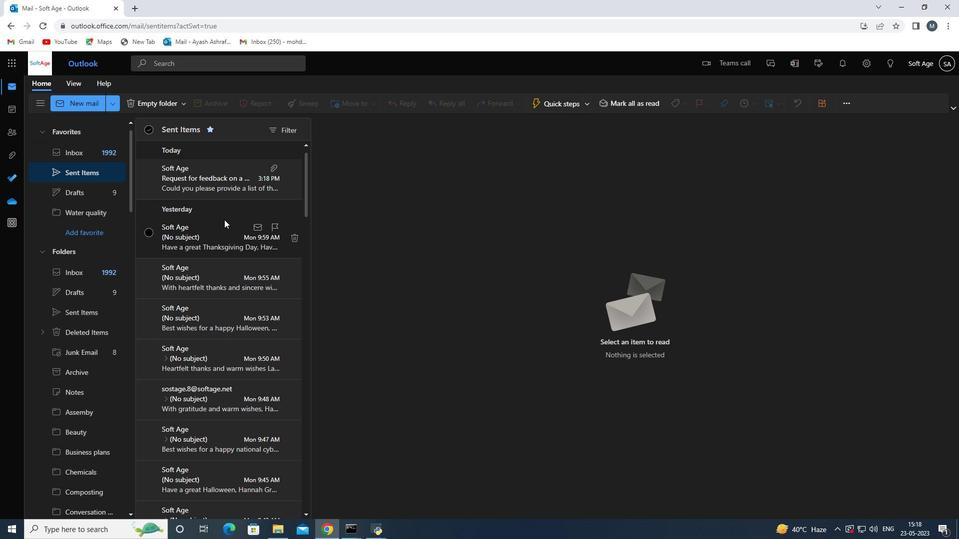 
Action: Mouse moved to (215, 180)
Screenshot: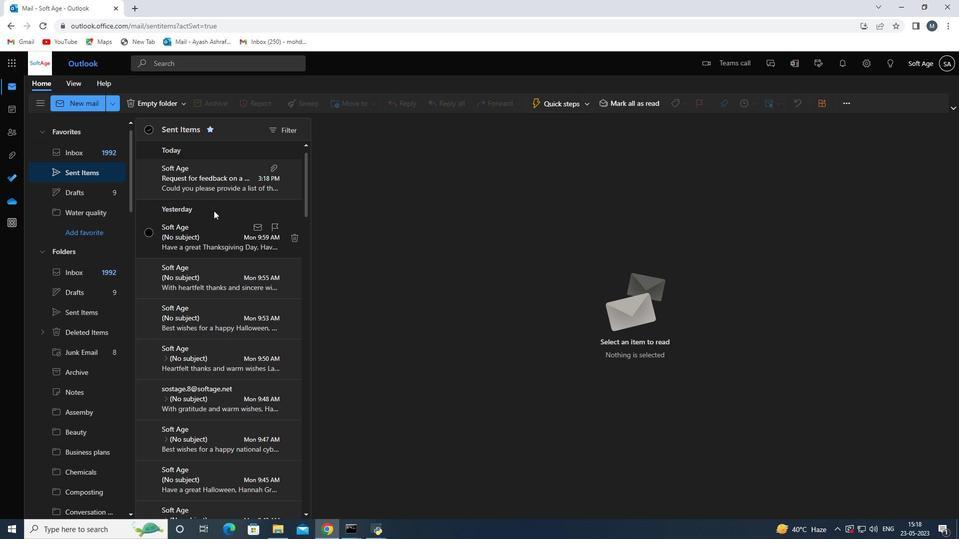 
Action: Mouse pressed left at (215, 180)
Screenshot: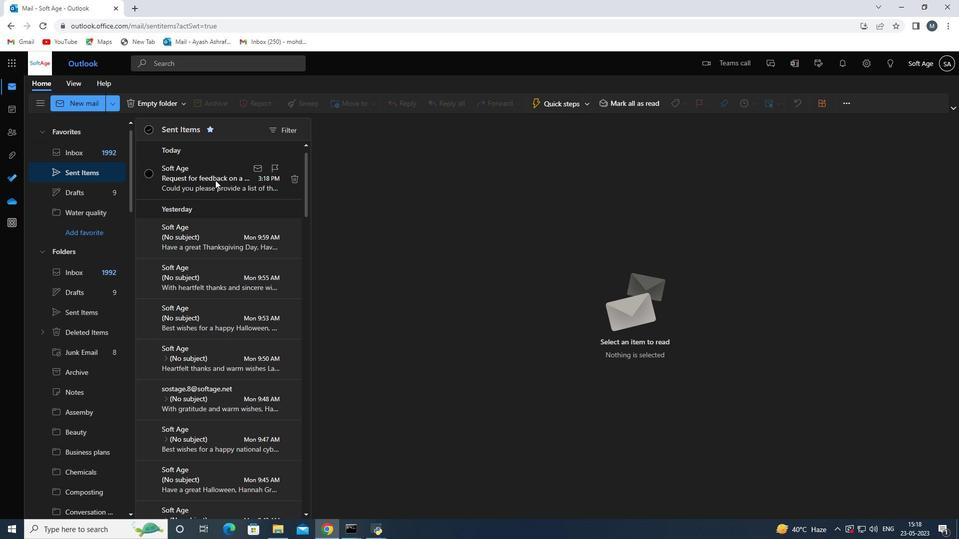 
Action: Mouse moved to (342, 107)
Screenshot: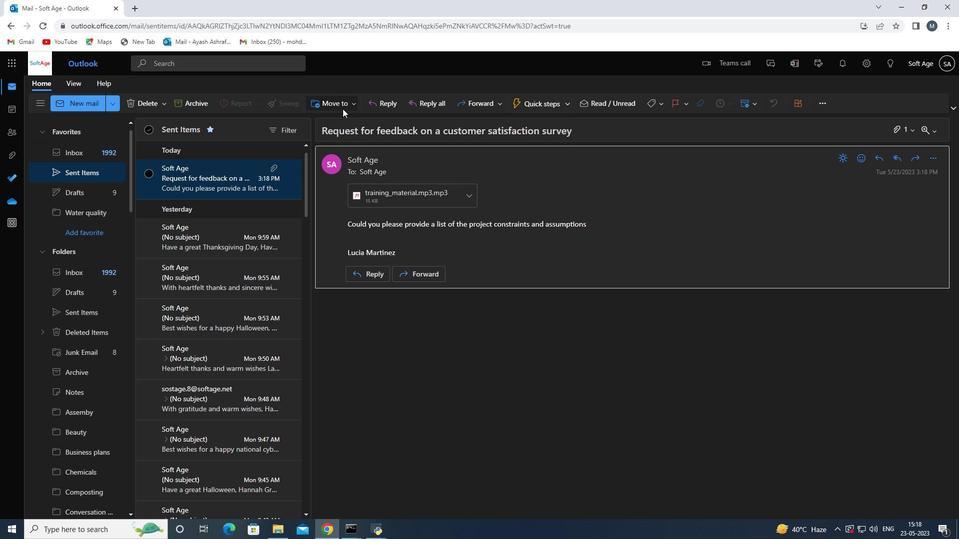 
Action: Mouse pressed left at (342, 107)
Screenshot: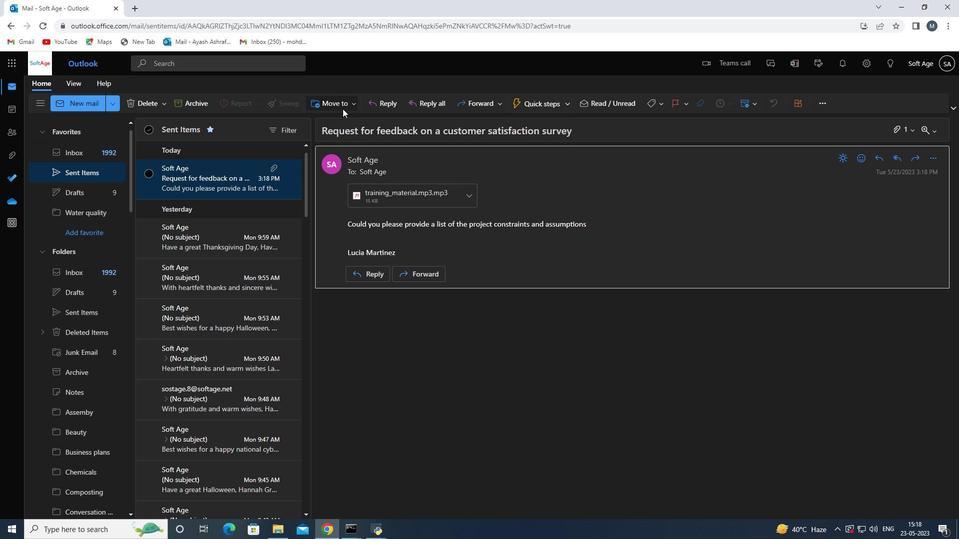 
Action: Mouse moved to (343, 122)
Screenshot: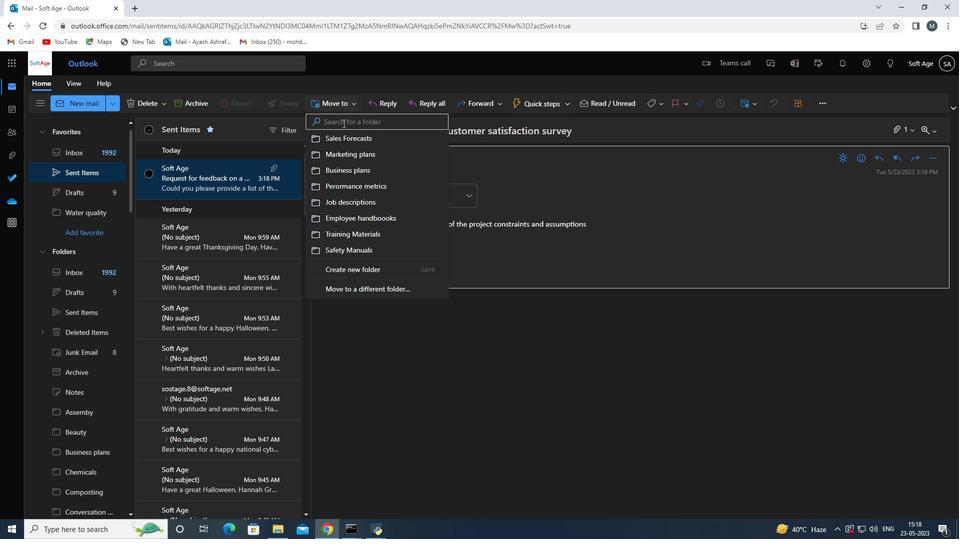 
Action: Mouse pressed left at (343, 122)
Screenshot: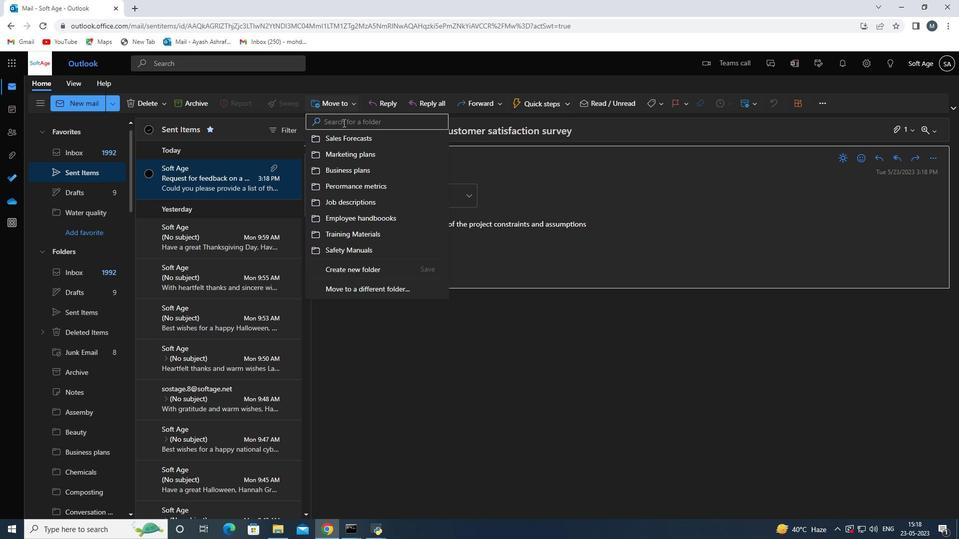
Action: Key pressed <Key.shift>Budget
Screenshot: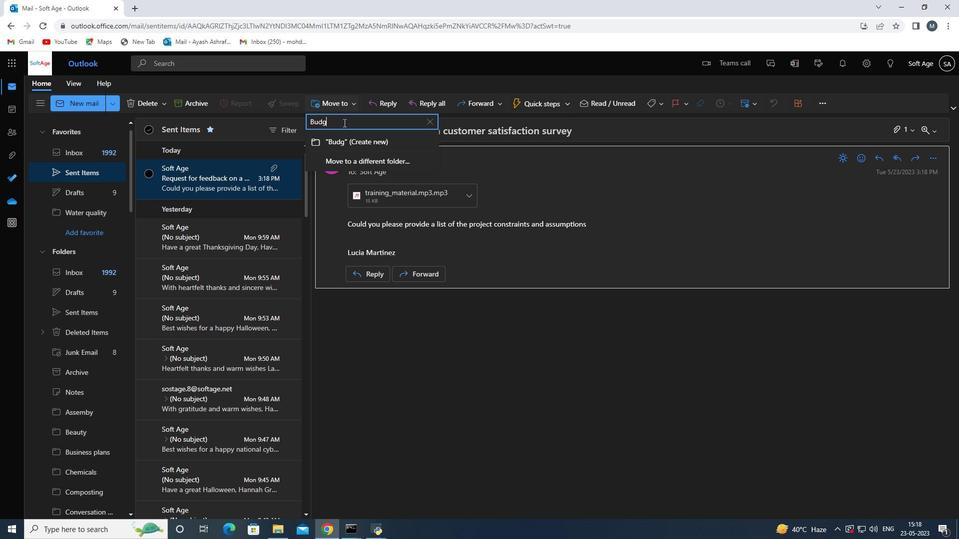 
Action: Mouse moved to (349, 141)
Screenshot: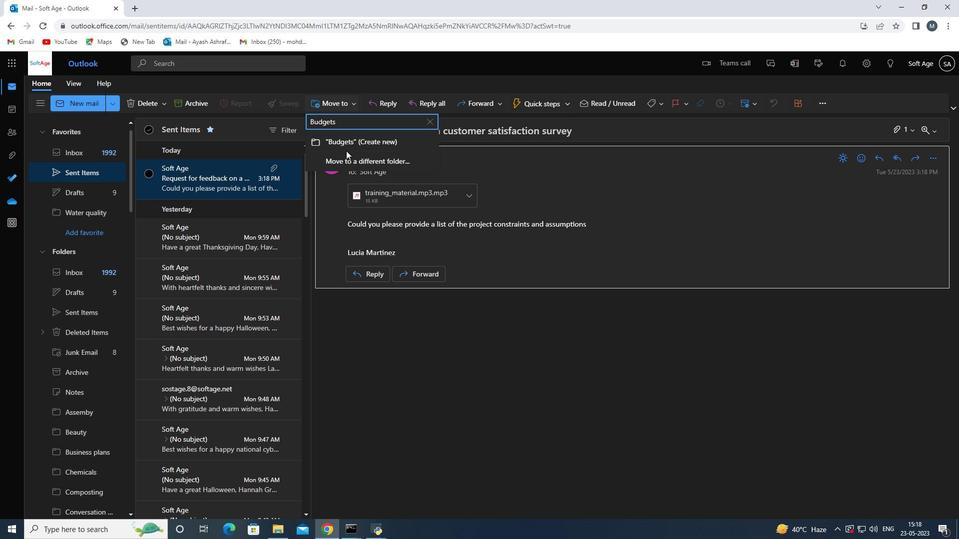 
Action: Mouse pressed left at (349, 141)
Screenshot: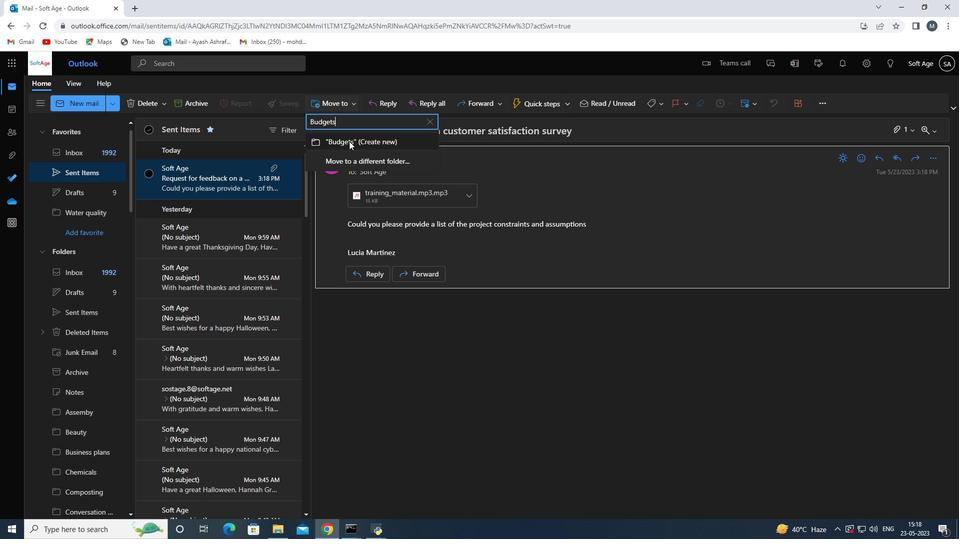 
Action: Mouse moved to (397, 254)
Screenshot: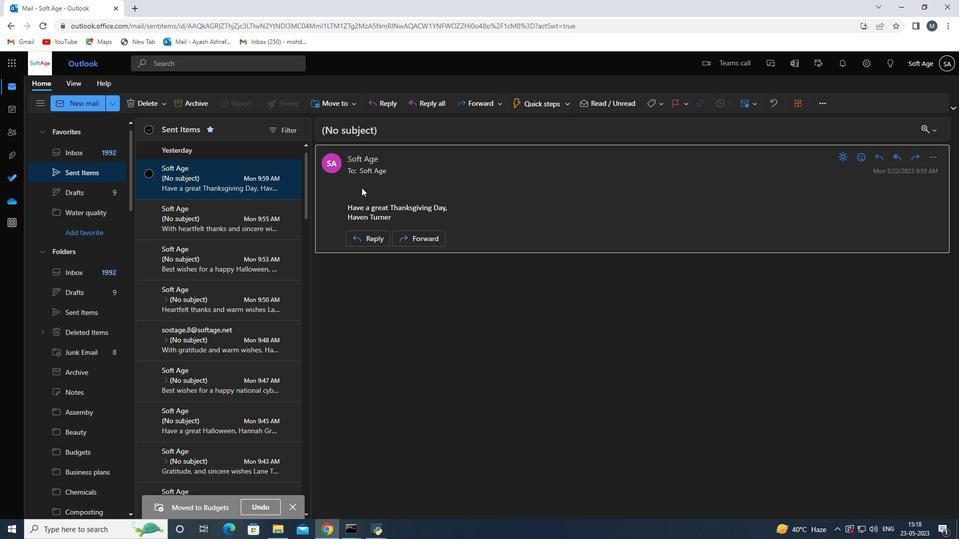 
